 Task: Find connections with filter location Bāndarban with filter topic #entrepreneurwith filter profile language Potuguese with filter current company Toyota Kirloskar Motor with filter school Awadhesh Pratap Singh Vishwavidyalaya with filter industry Strategic Management Services with filter service category Financial Advisory with filter keywords title Nurse
Action: Mouse moved to (634, 128)
Screenshot: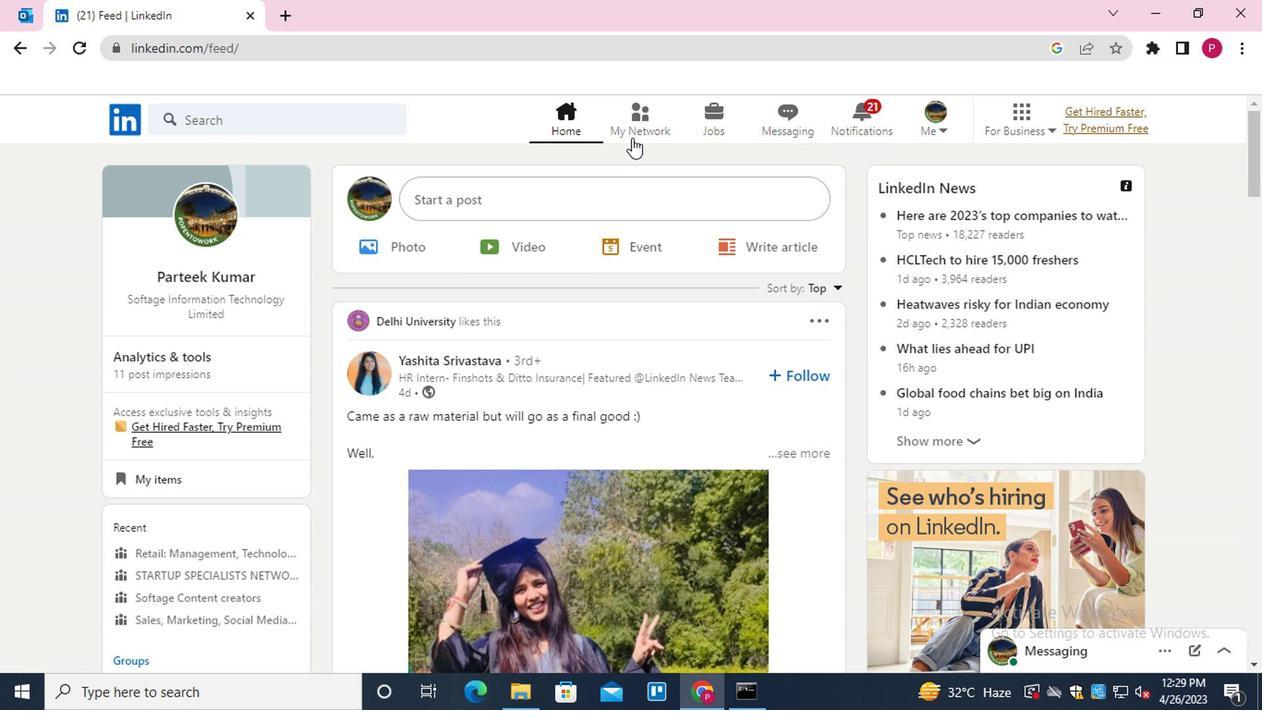 
Action: Mouse pressed left at (634, 128)
Screenshot: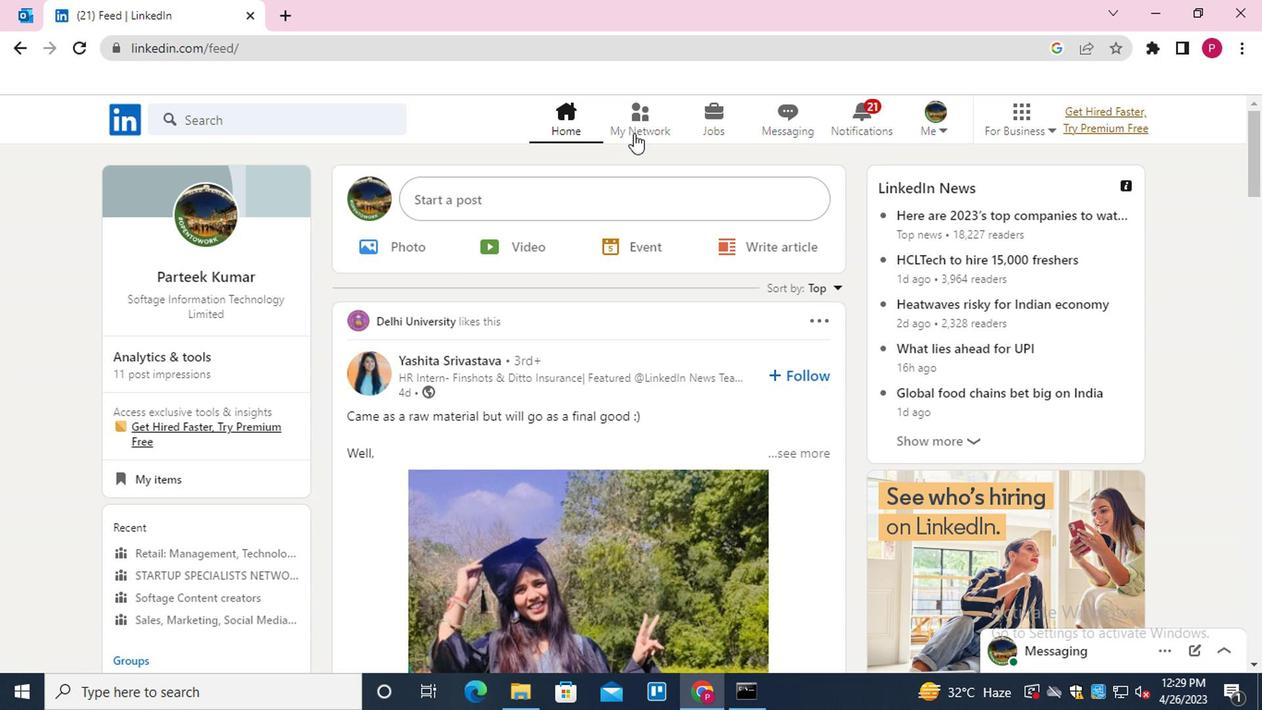 
Action: Mouse moved to (267, 235)
Screenshot: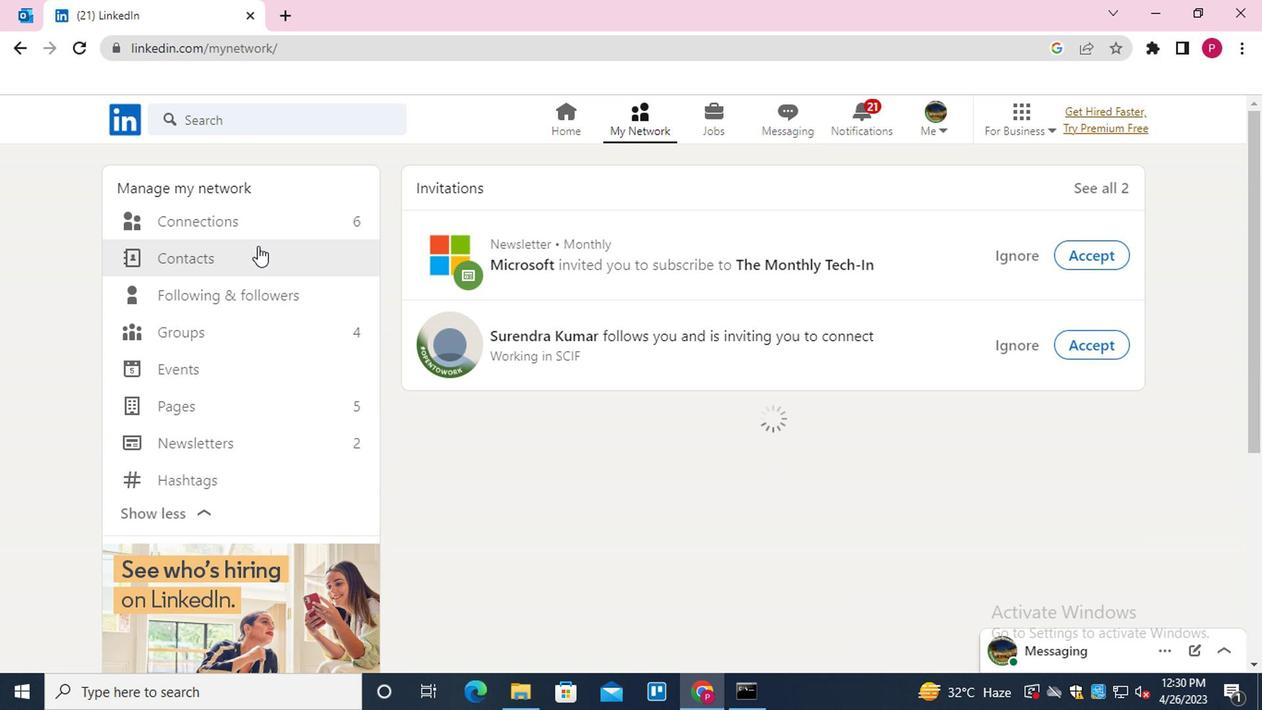 
Action: Mouse pressed left at (267, 235)
Screenshot: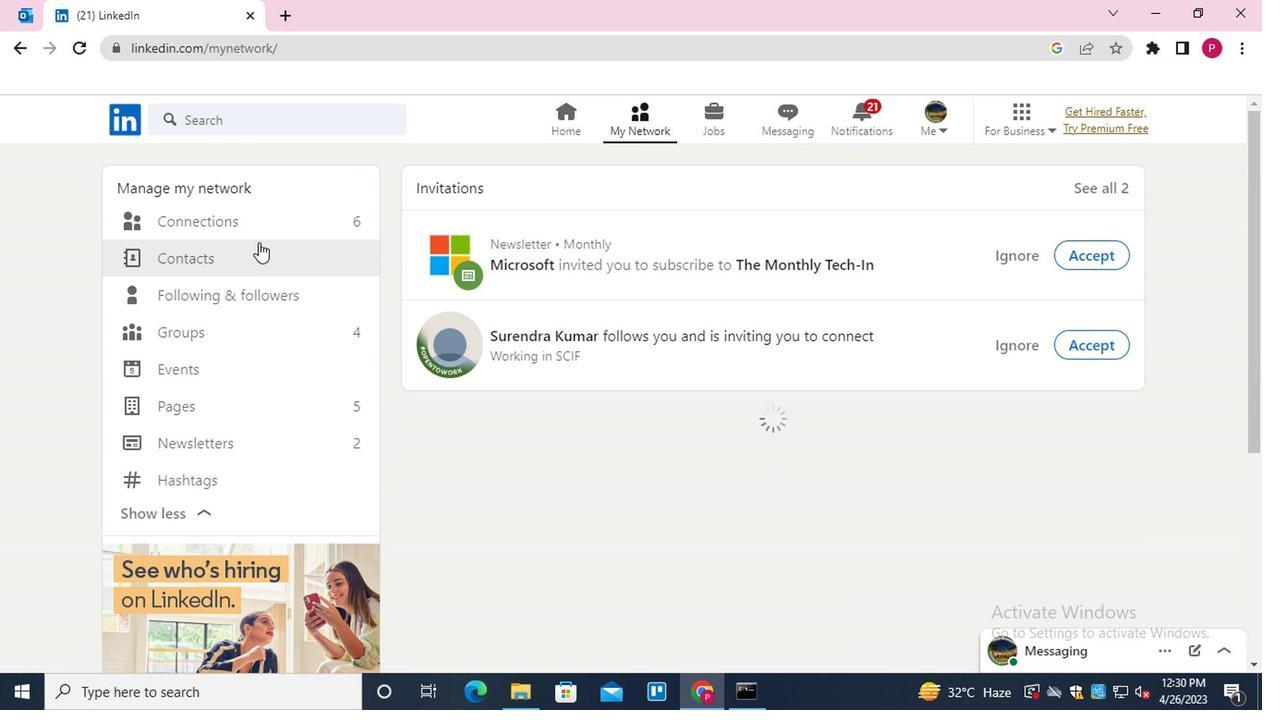 
Action: Mouse moved to (294, 232)
Screenshot: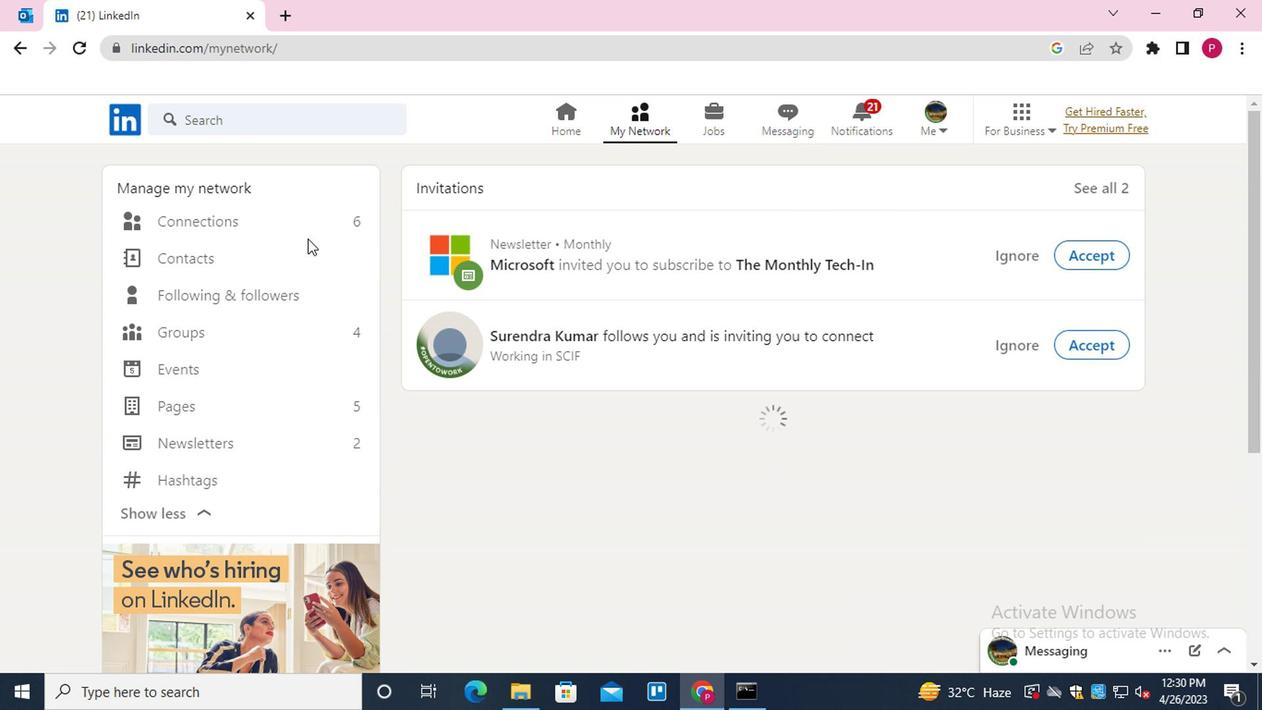 
Action: Mouse pressed left at (294, 232)
Screenshot: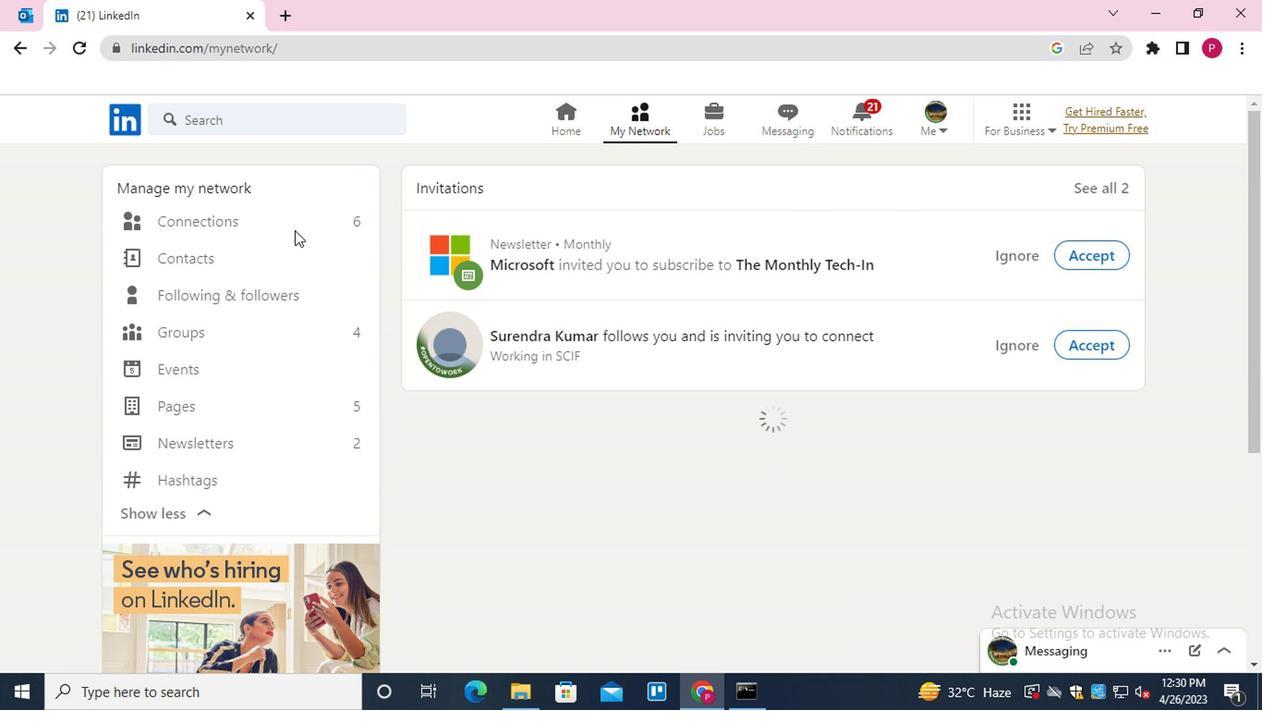
Action: Mouse moved to (294, 230)
Screenshot: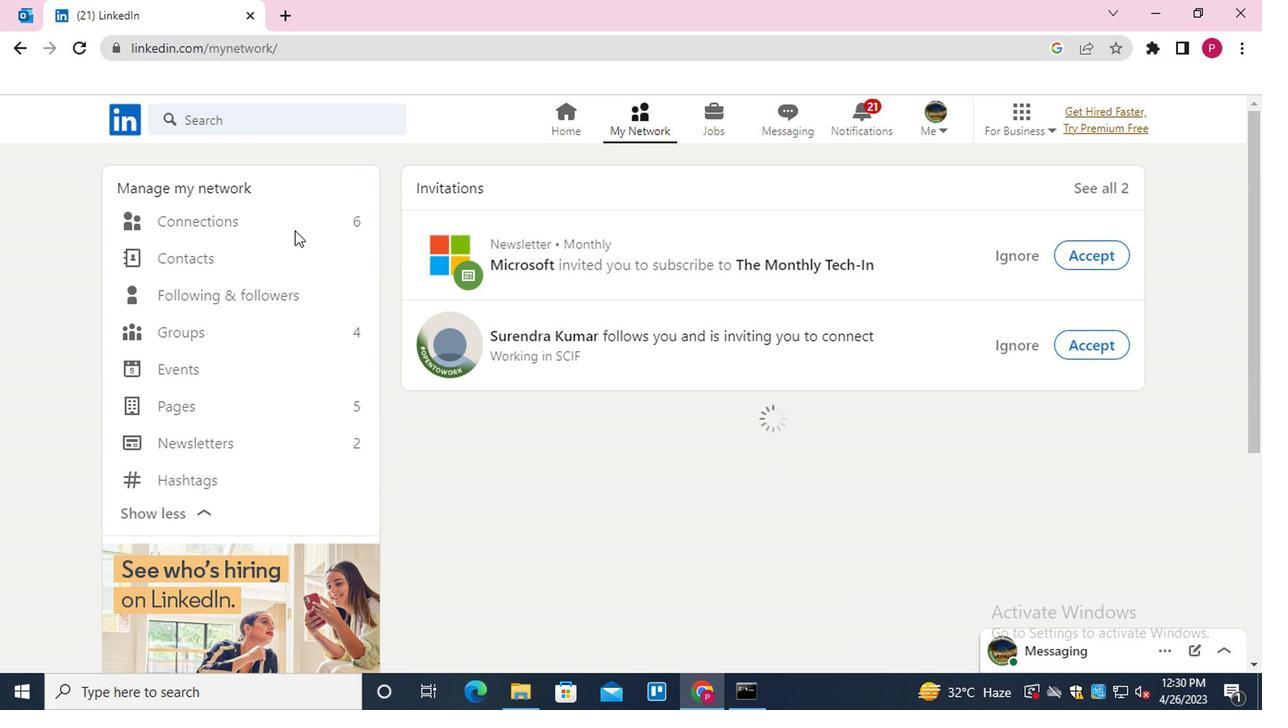 
Action: Mouse pressed left at (294, 230)
Screenshot: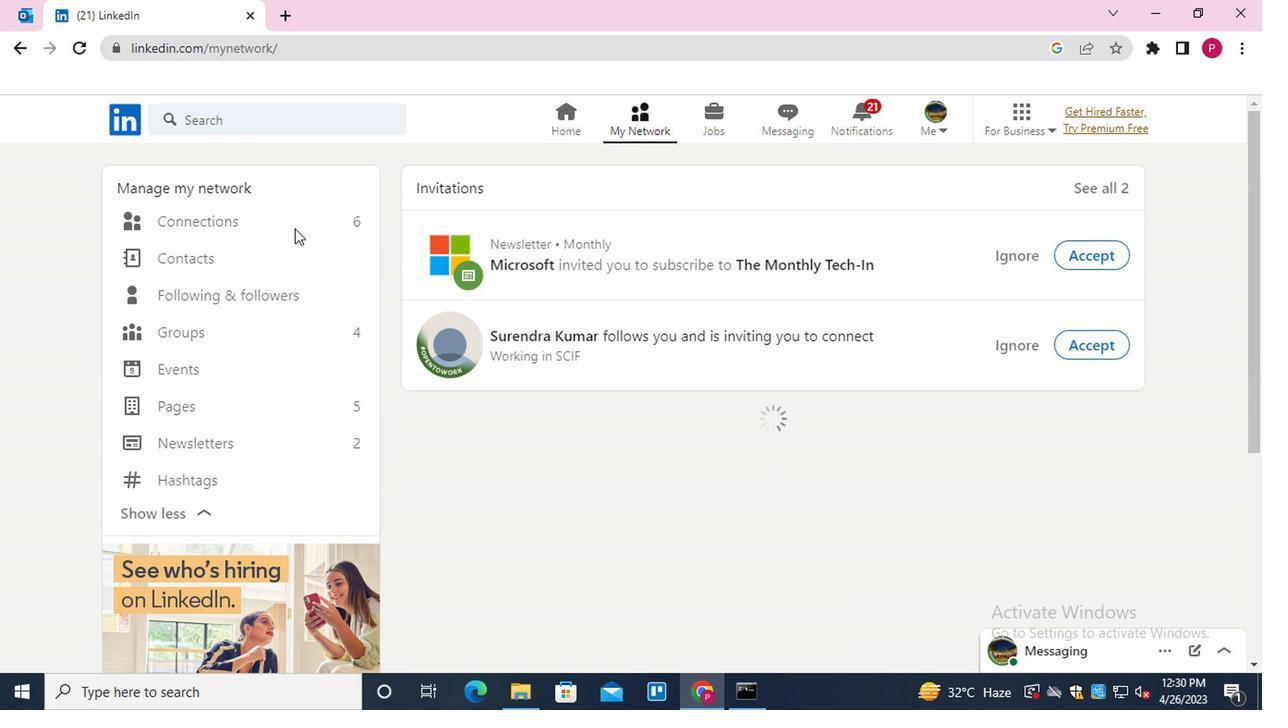
Action: Mouse moved to (772, 224)
Screenshot: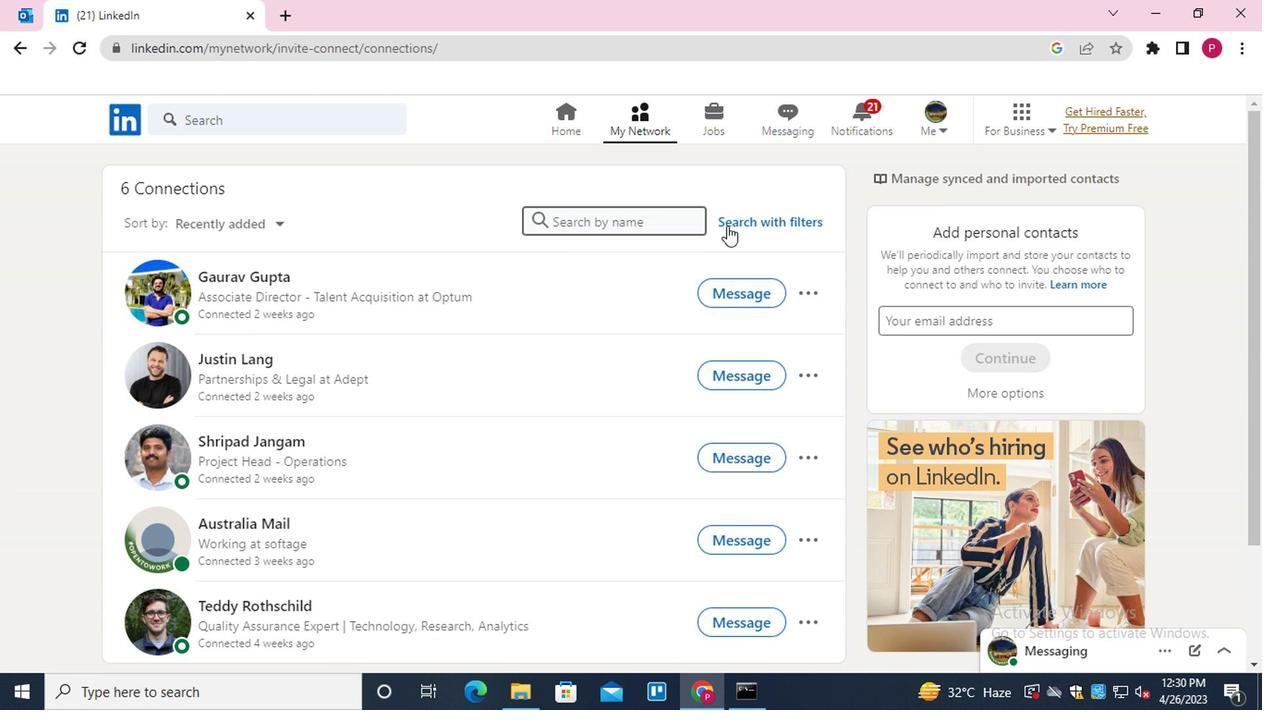 
Action: Mouse pressed left at (772, 224)
Screenshot: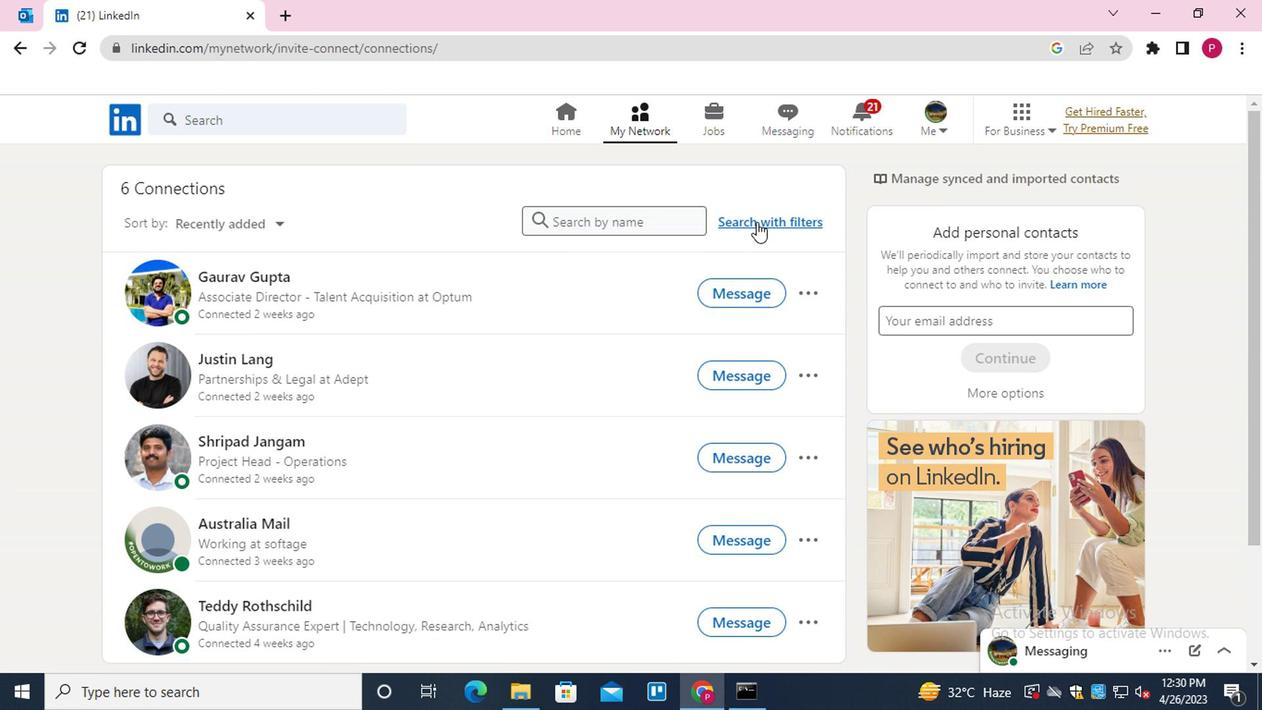 
Action: Mouse moved to (613, 178)
Screenshot: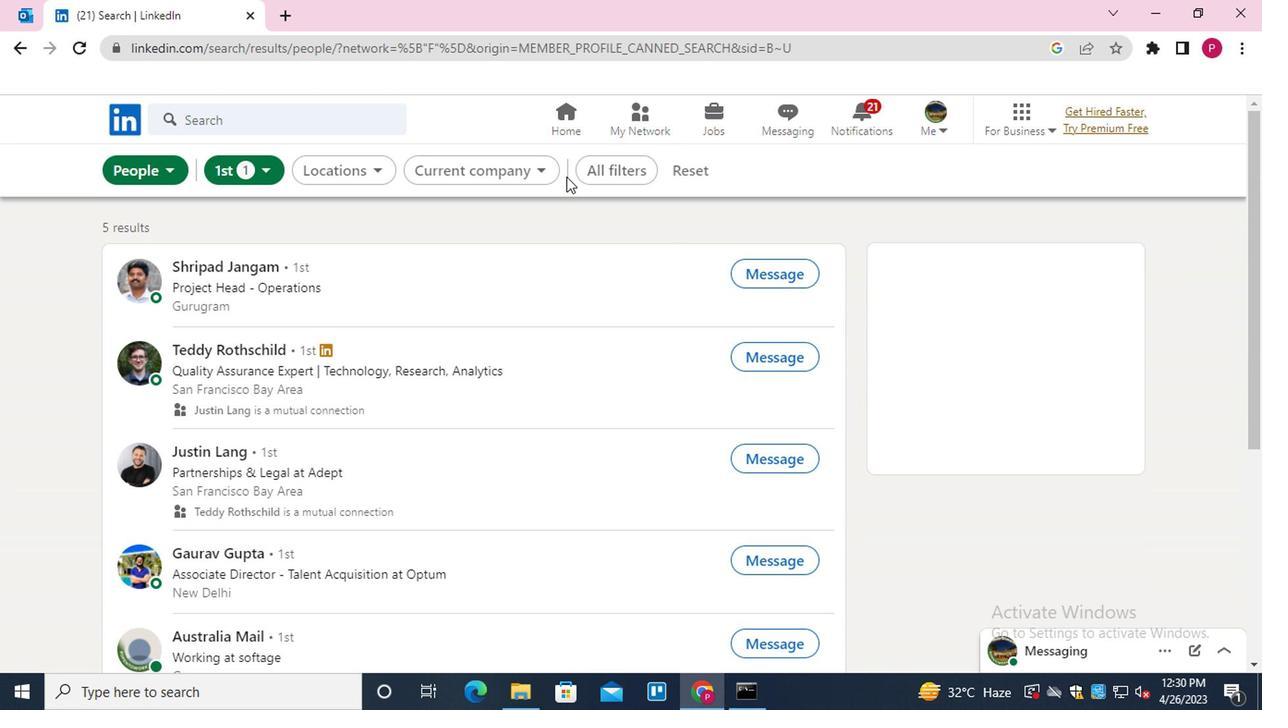 
Action: Mouse pressed left at (613, 178)
Screenshot: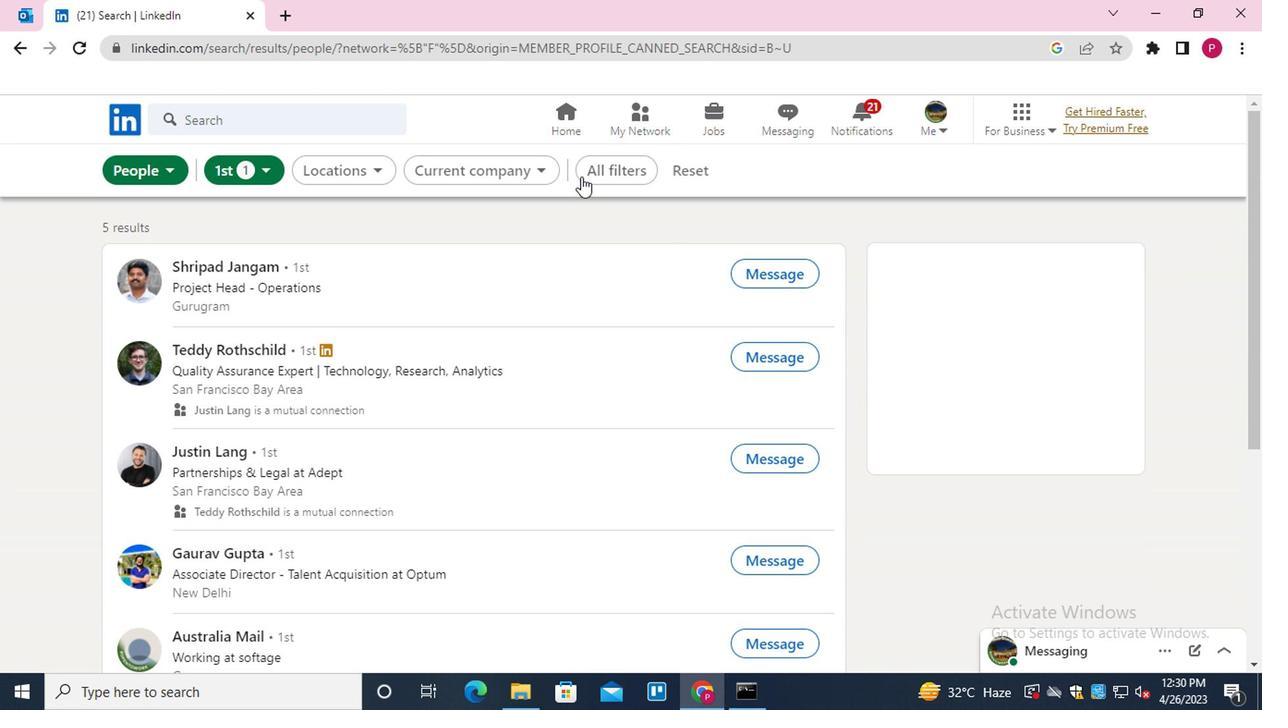 
Action: Mouse moved to (1112, 413)
Screenshot: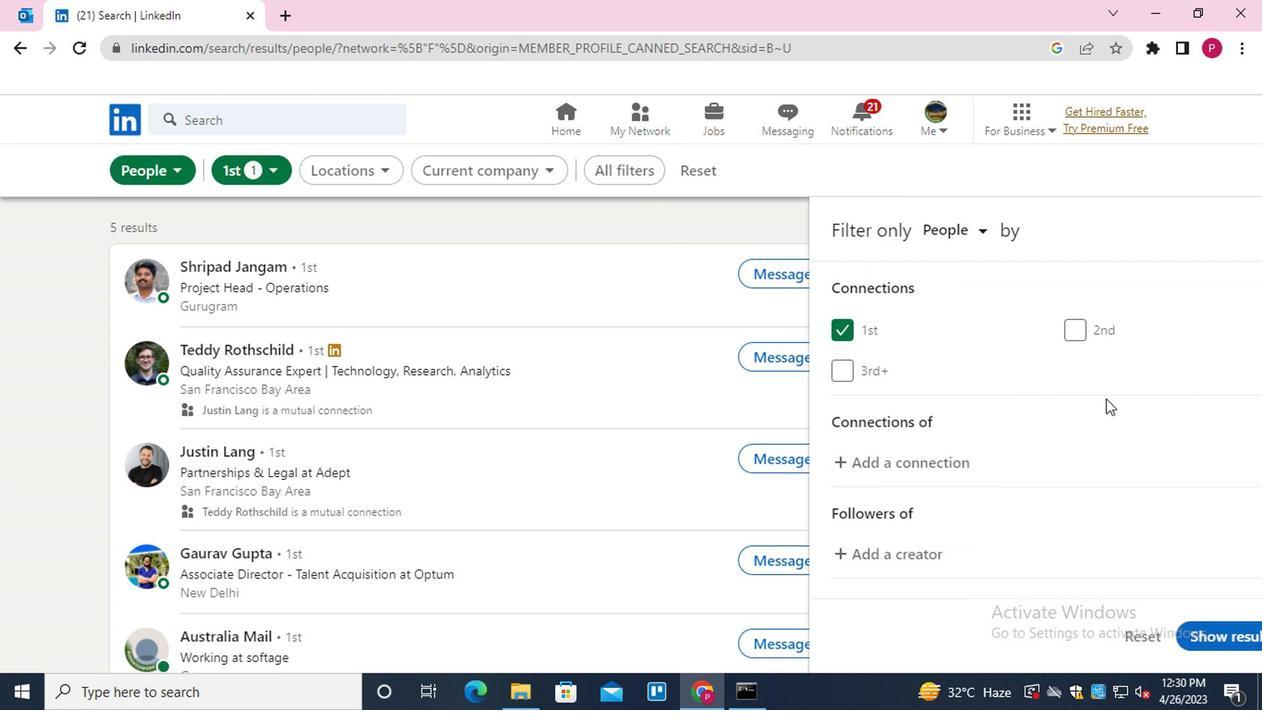 
Action: Mouse scrolled (1112, 412) with delta (0, 0)
Screenshot: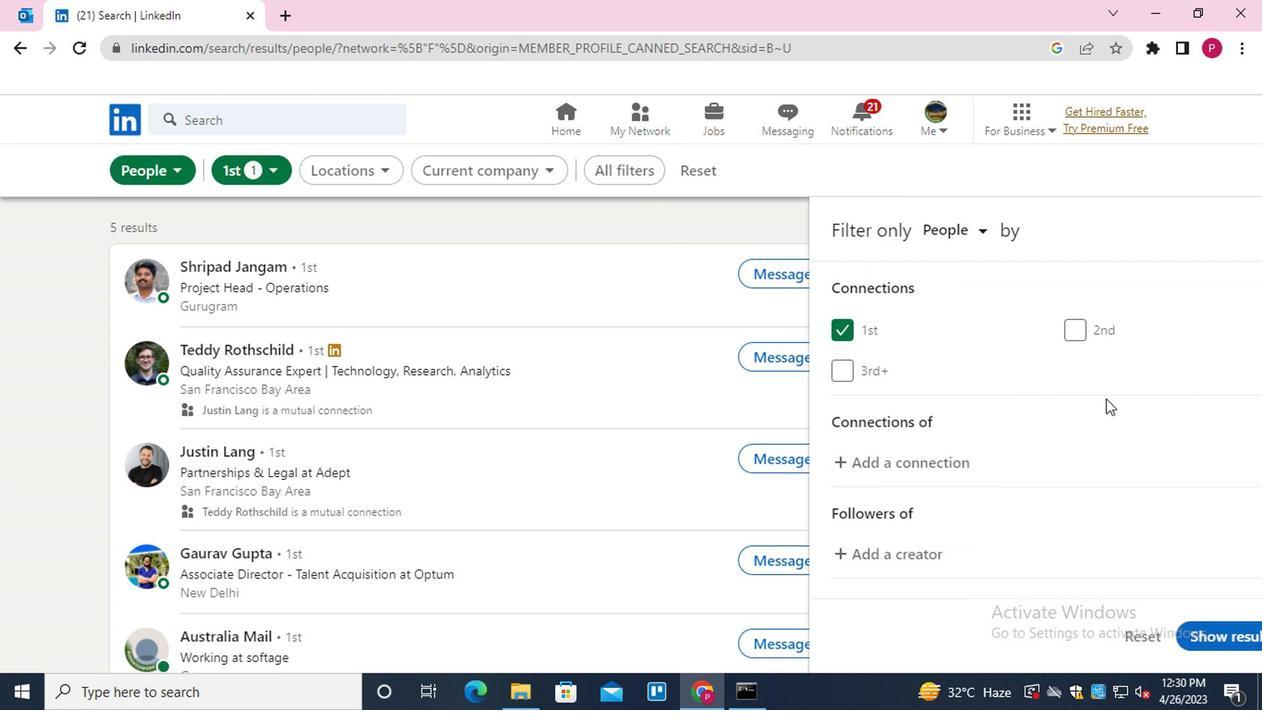 
Action: Mouse moved to (1112, 416)
Screenshot: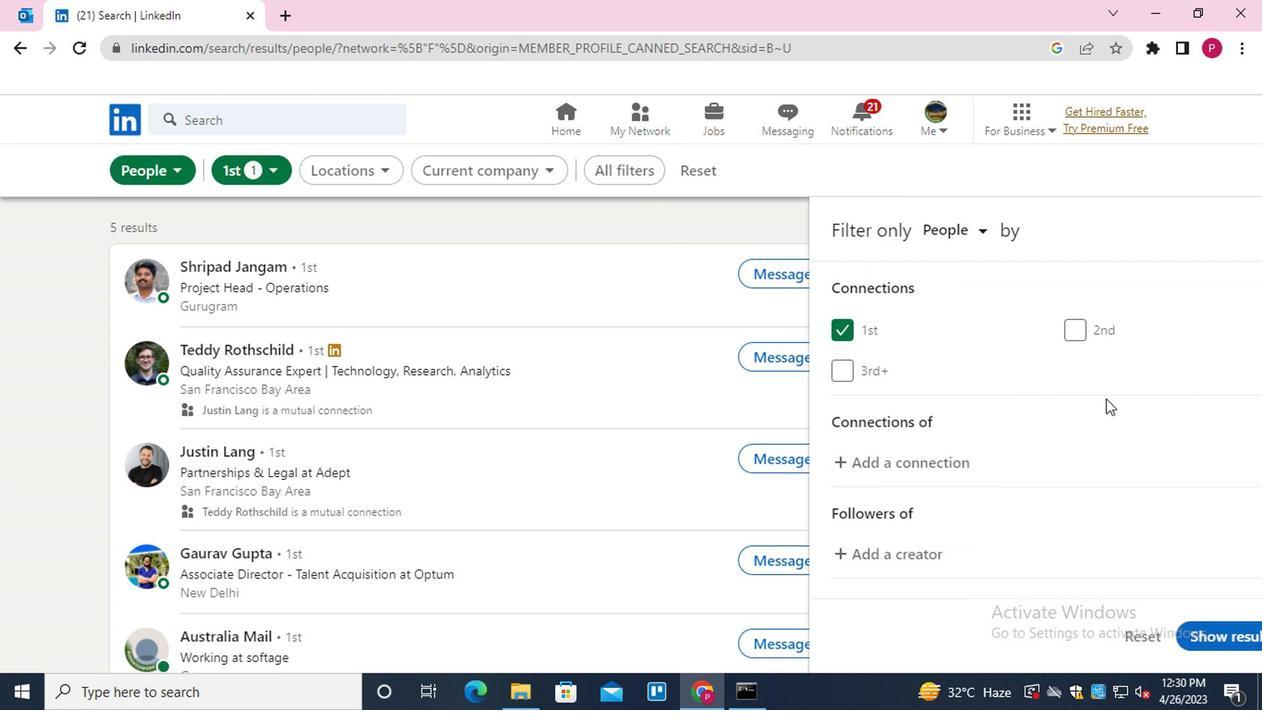 
Action: Mouse scrolled (1112, 415) with delta (0, -1)
Screenshot: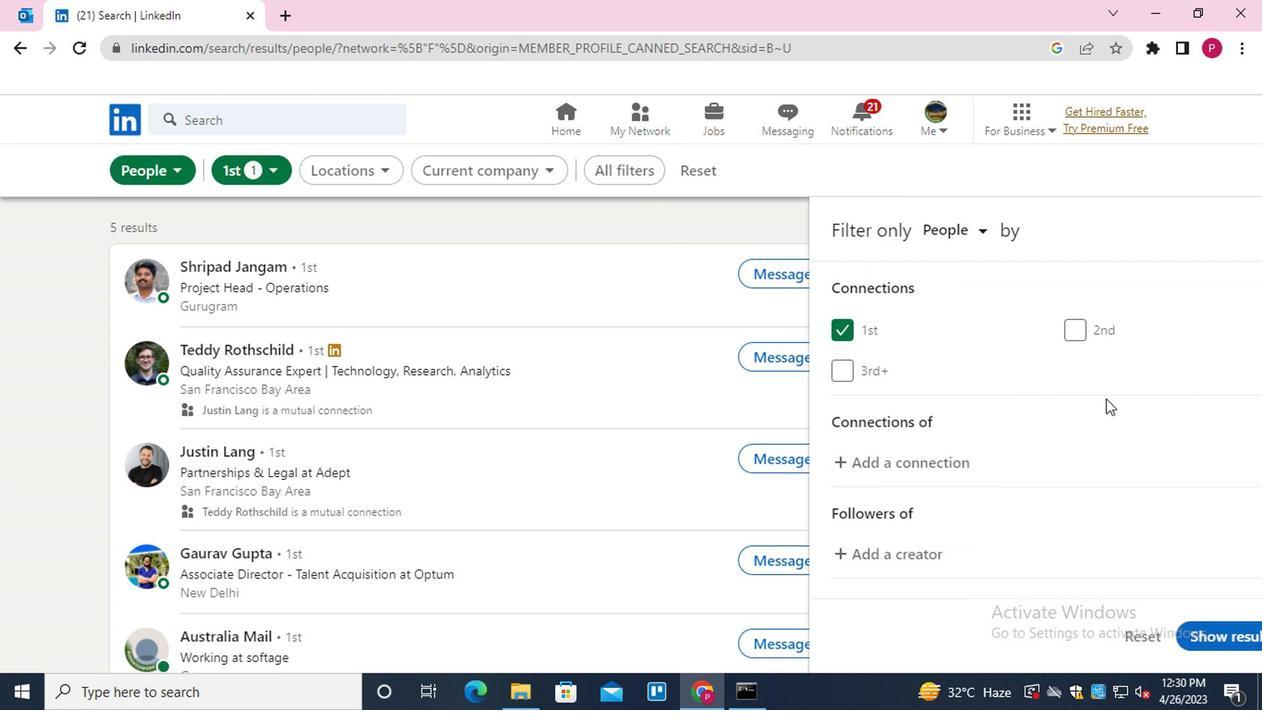 
Action: Mouse scrolled (1112, 415) with delta (0, -1)
Screenshot: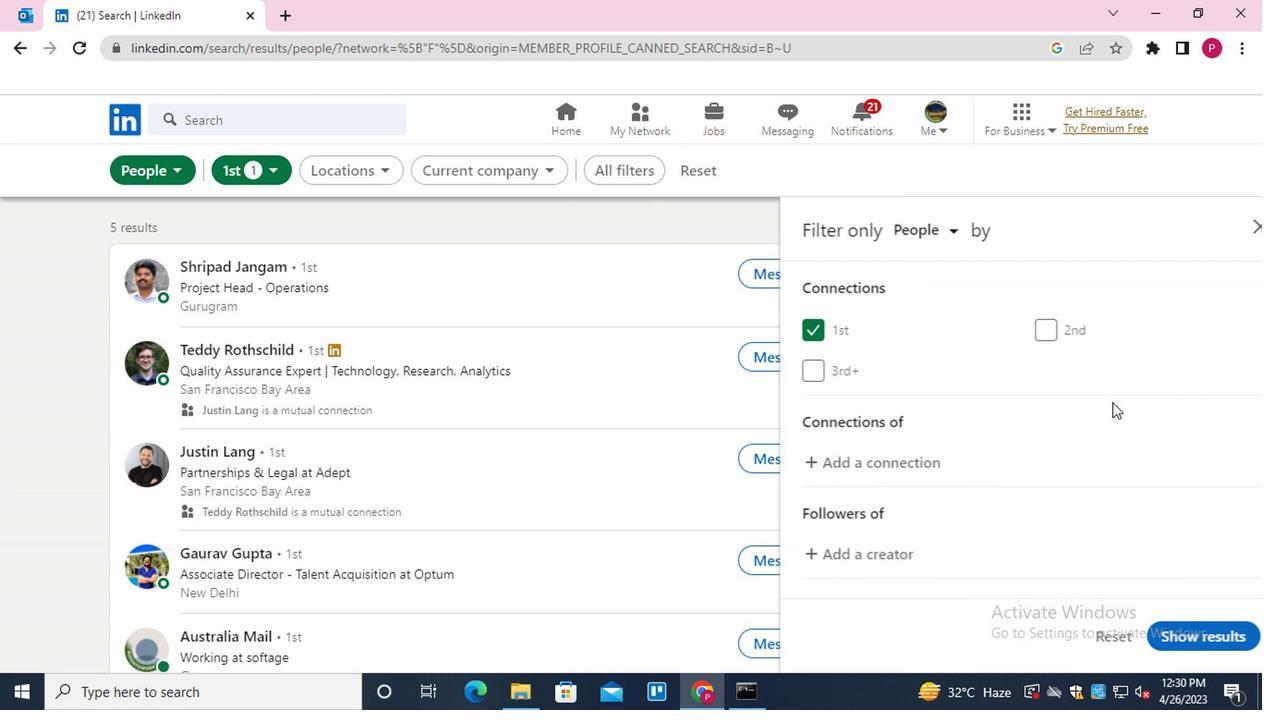 
Action: Mouse scrolled (1112, 415) with delta (0, -1)
Screenshot: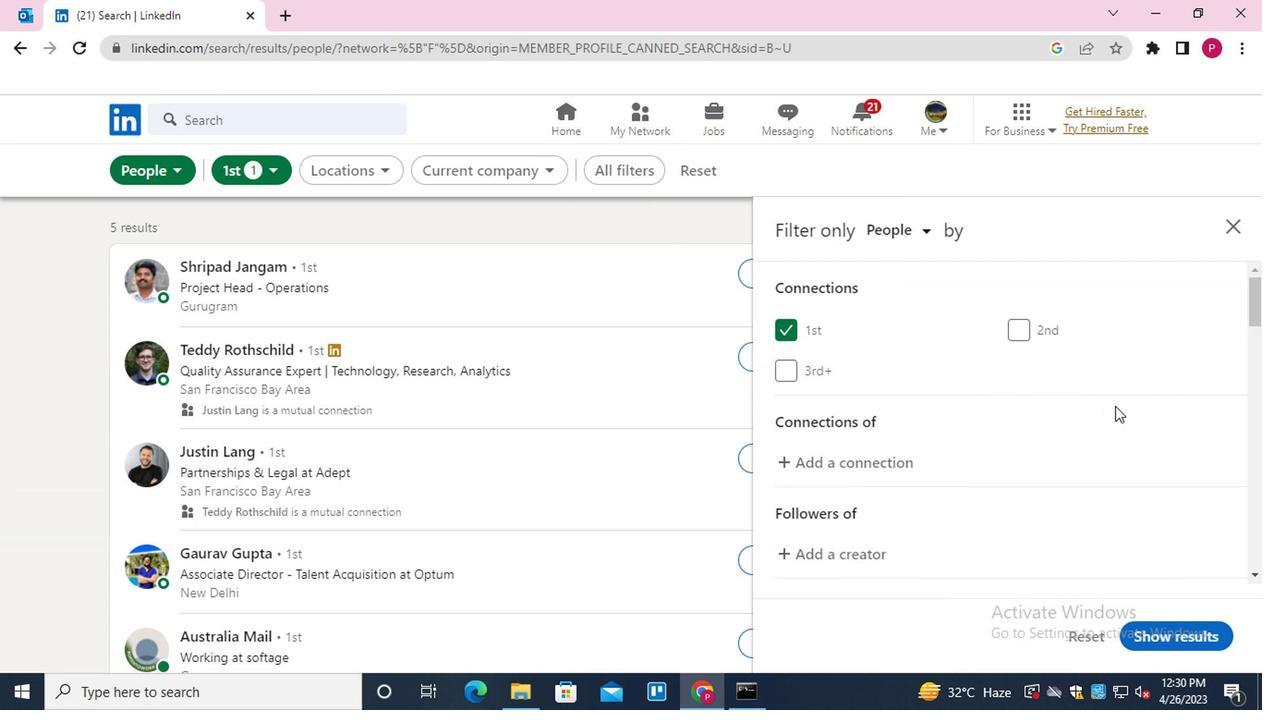 
Action: Mouse moved to (1081, 355)
Screenshot: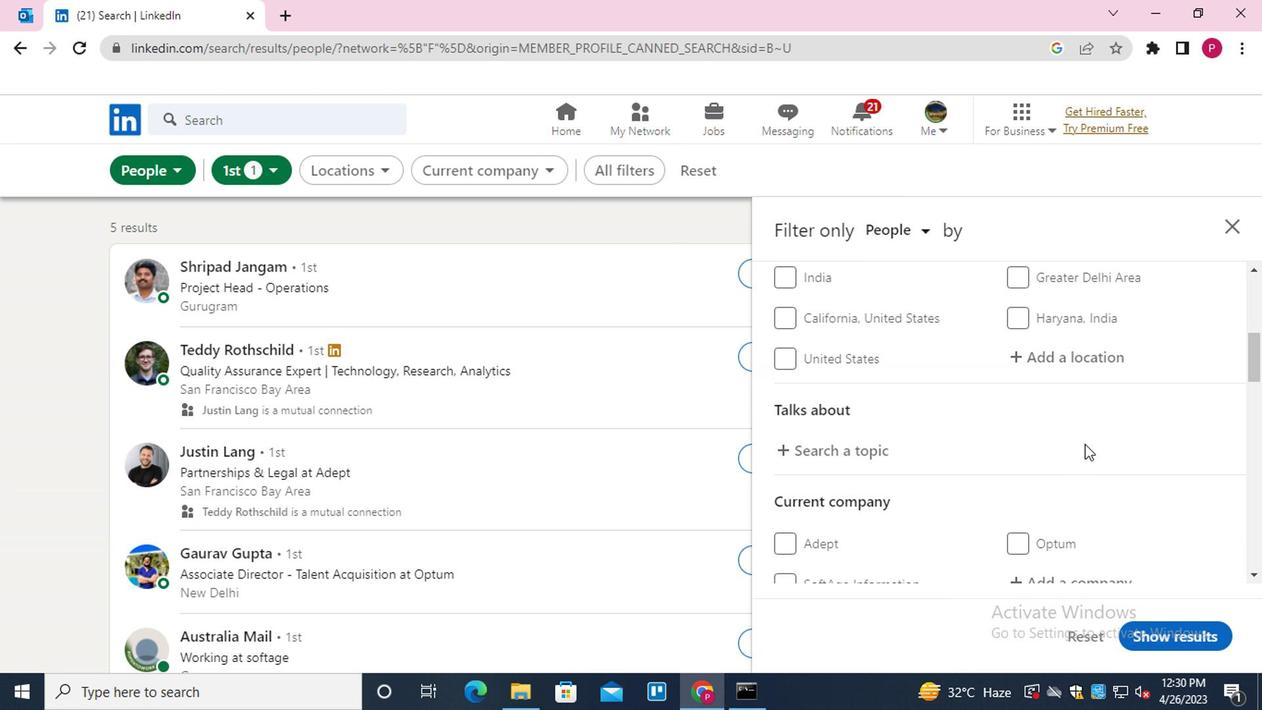 
Action: Mouse pressed left at (1081, 355)
Screenshot: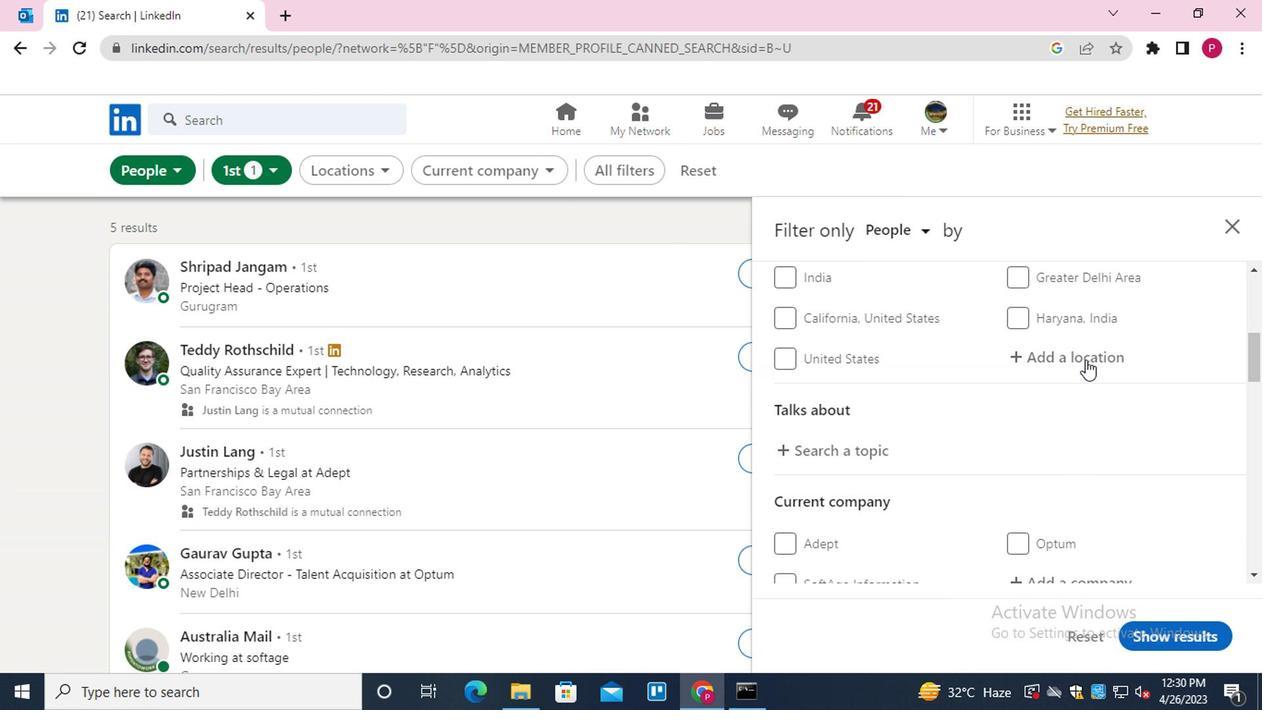 
Action: Key pressed <Key.shift>BANDARBAN<Key.down><Key.enter>
Screenshot: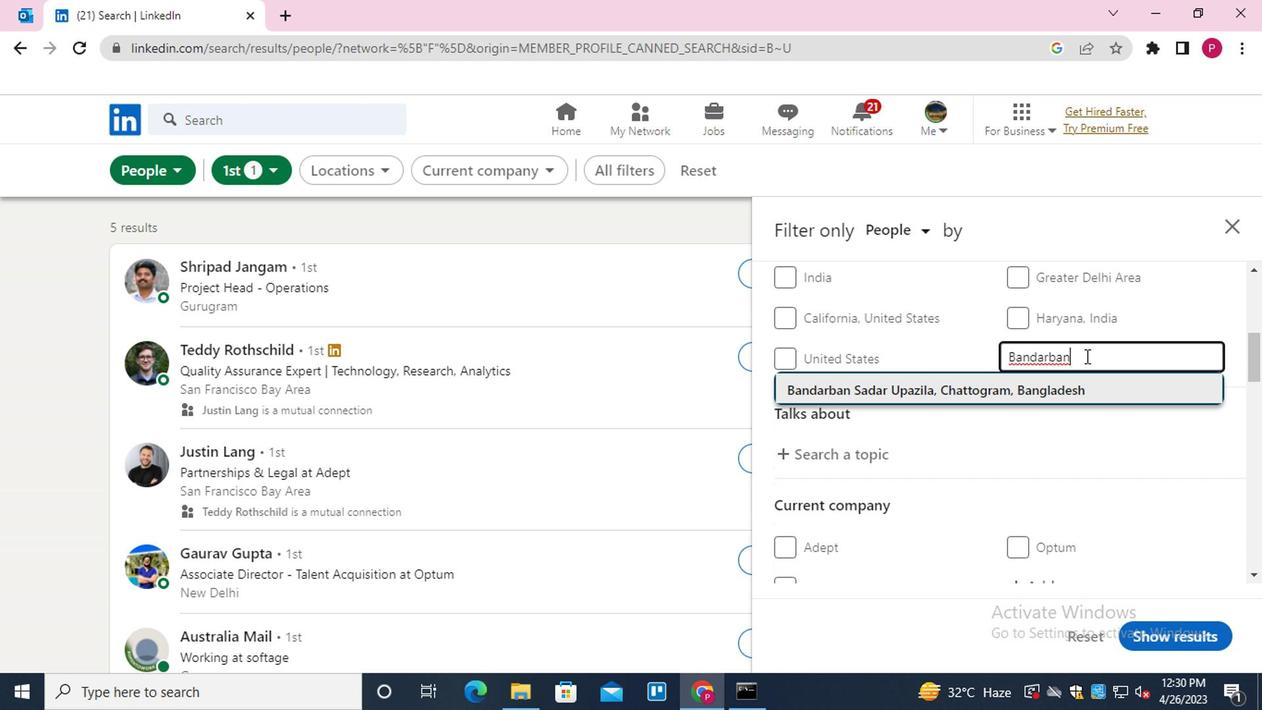 
Action: Mouse moved to (1010, 394)
Screenshot: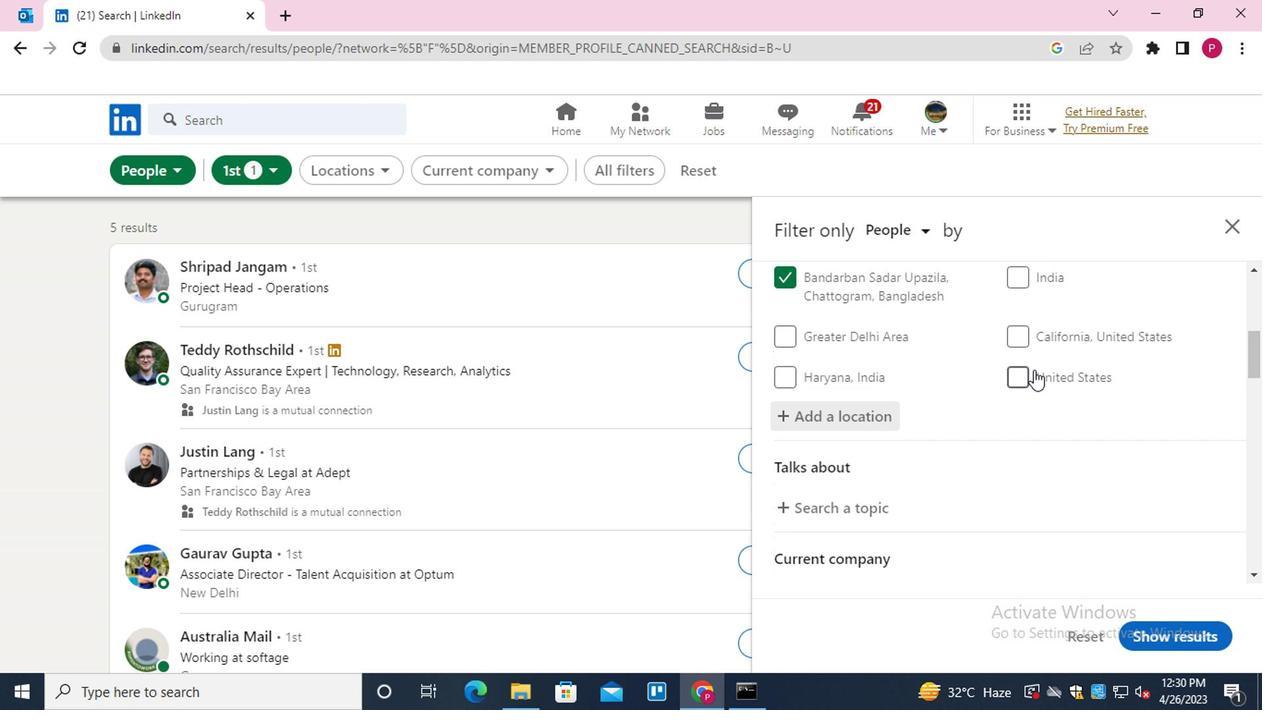 
Action: Mouse scrolled (1010, 393) with delta (0, -1)
Screenshot: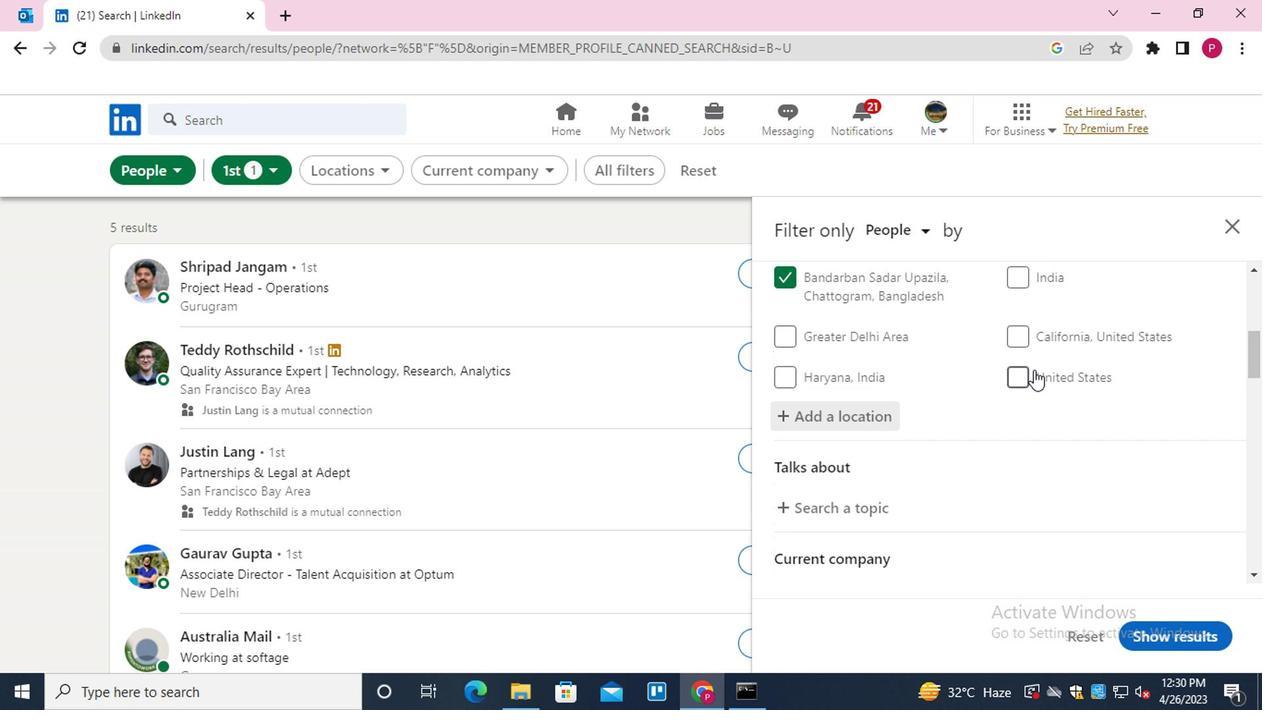 
Action: Mouse moved to (843, 411)
Screenshot: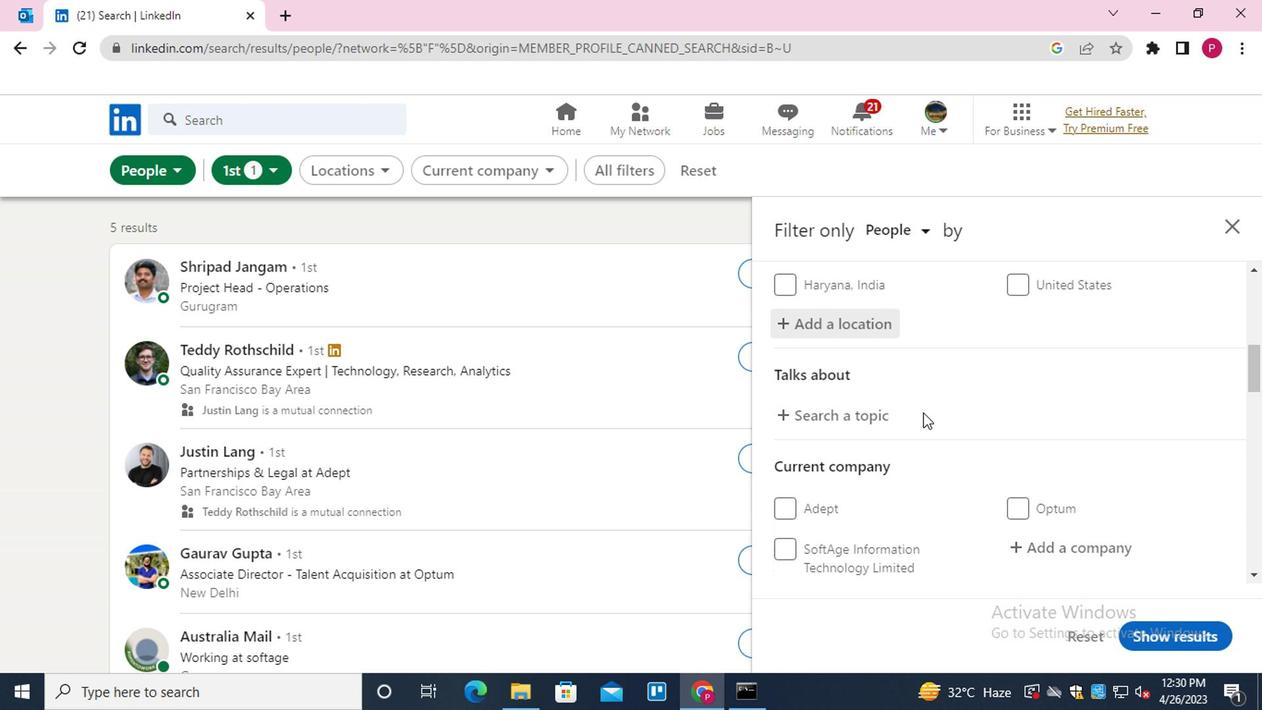 
Action: Mouse pressed left at (843, 411)
Screenshot: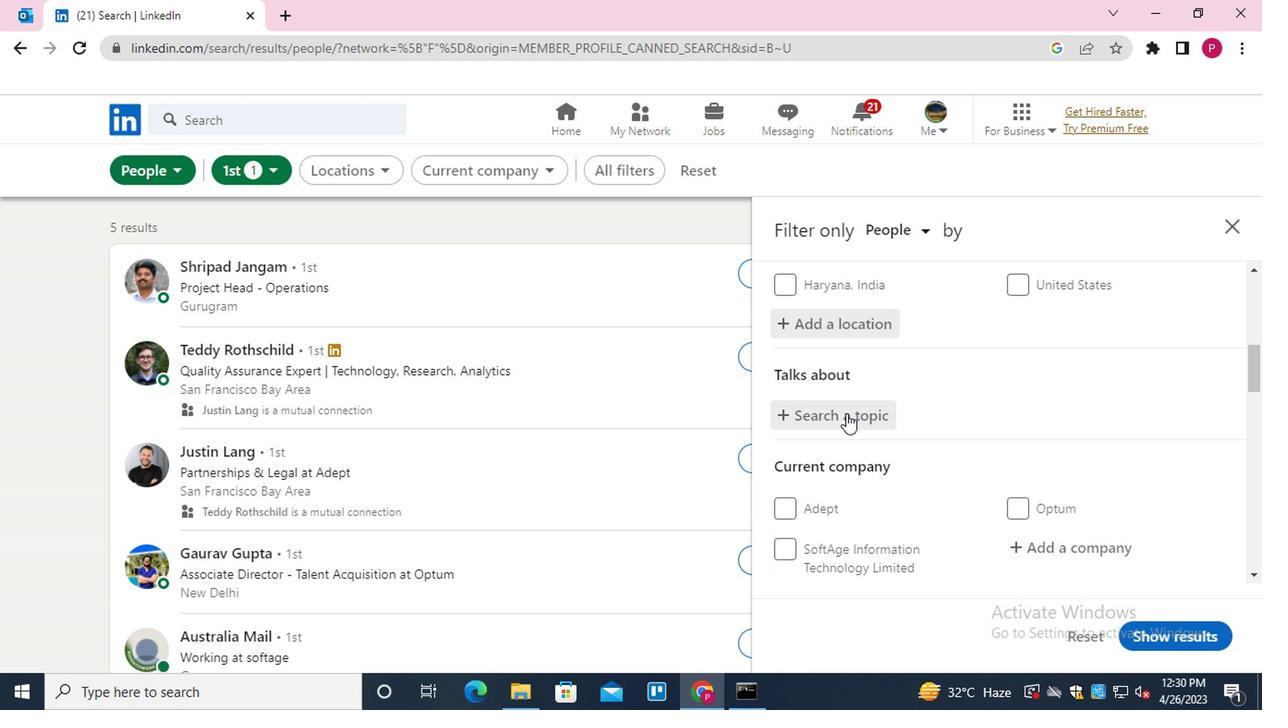 
Action: Key pressed ENTERPRE<Key.down><Key.down><Key.enter>
Screenshot: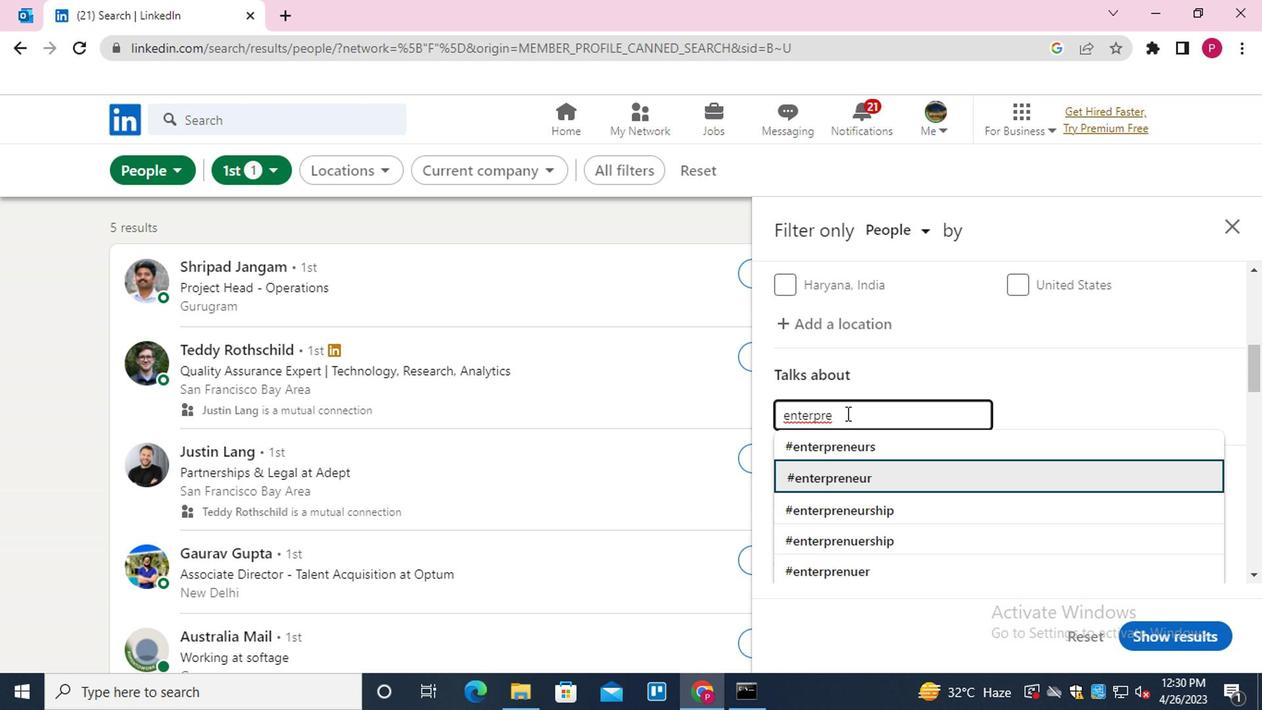 
Action: Mouse moved to (860, 419)
Screenshot: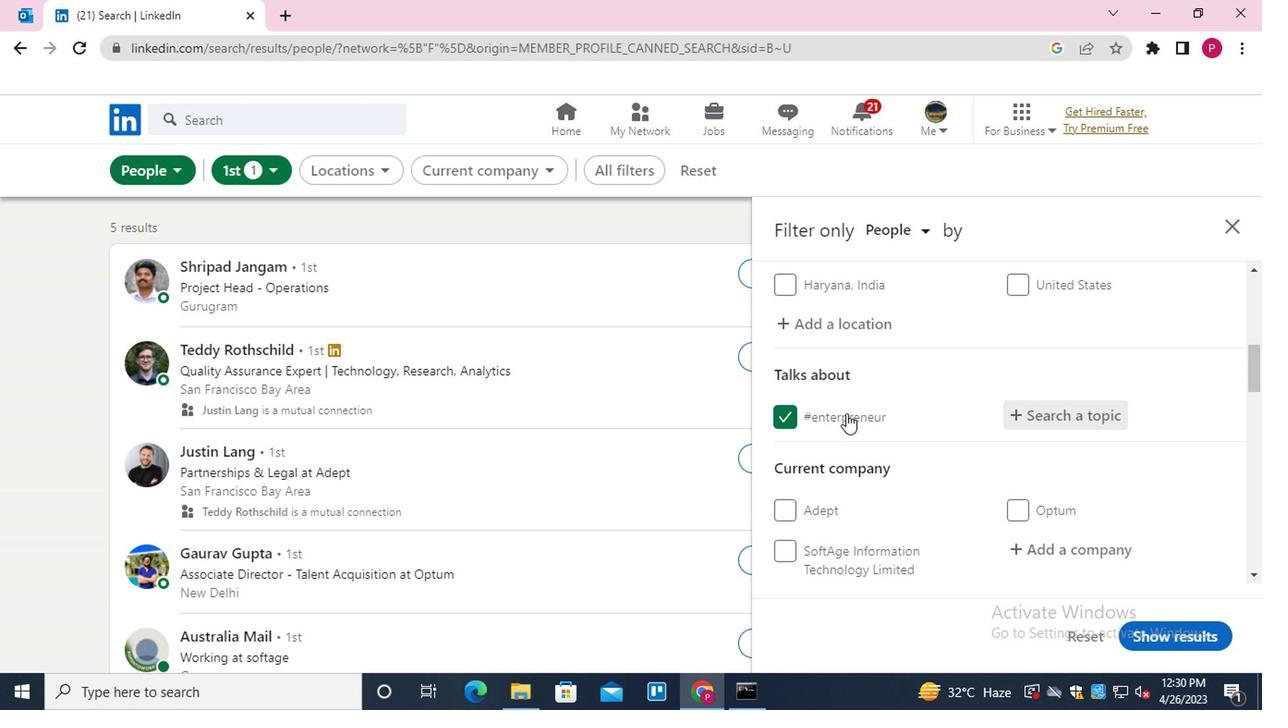 
Action: Mouse scrolled (860, 418) with delta (0, 0)
Screenshot: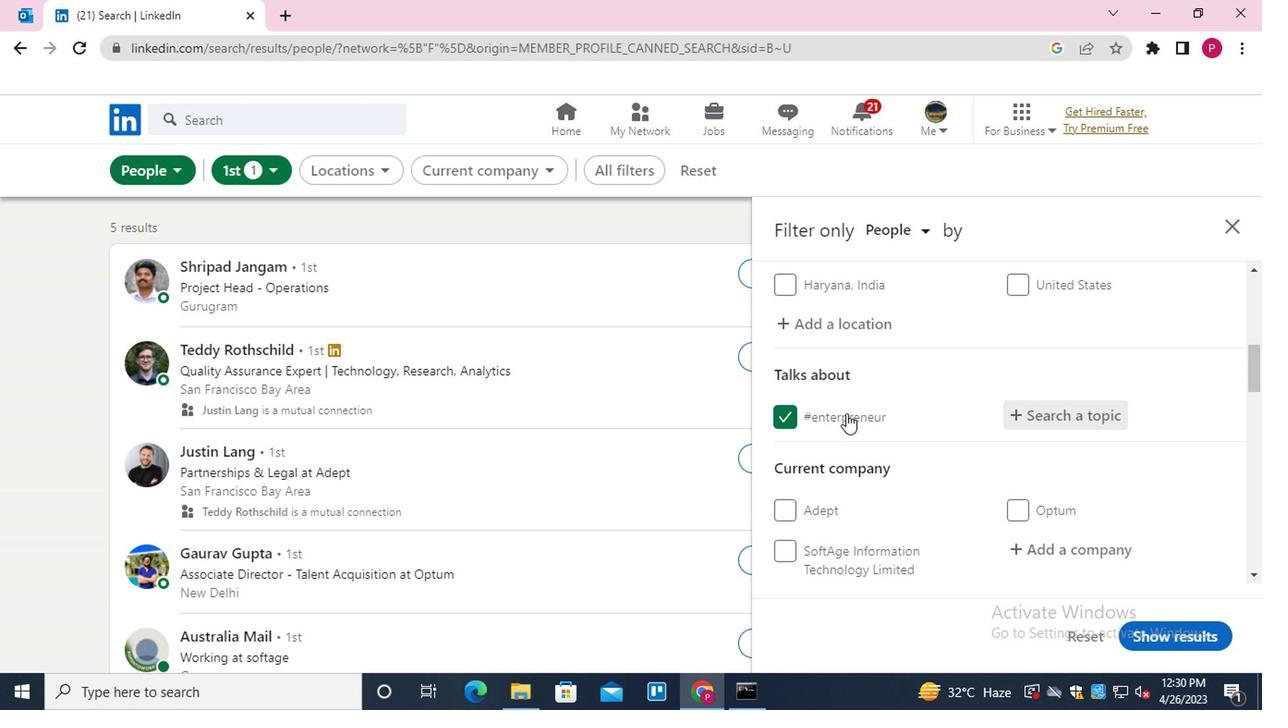 
Action: Mouse moved to (868, 424)
Screenshot: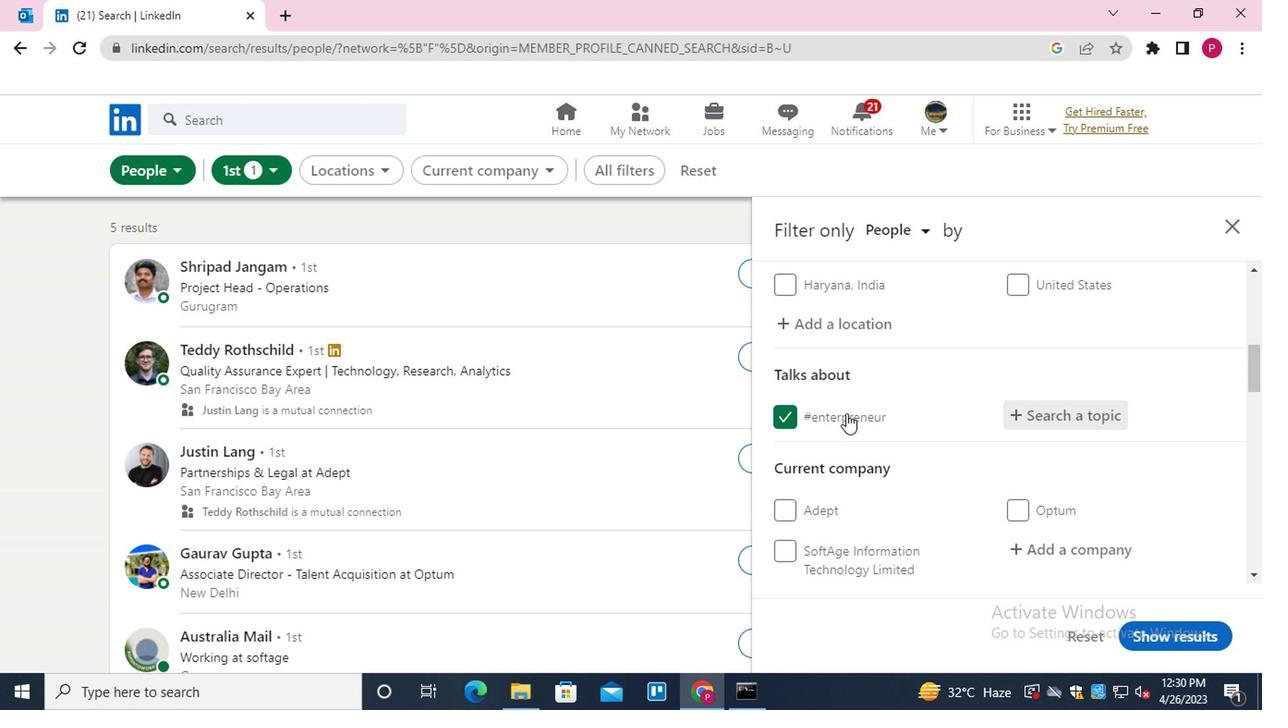 
Action: Mouse scrolled (868, 424) with delta (0, 0)
Screenshot: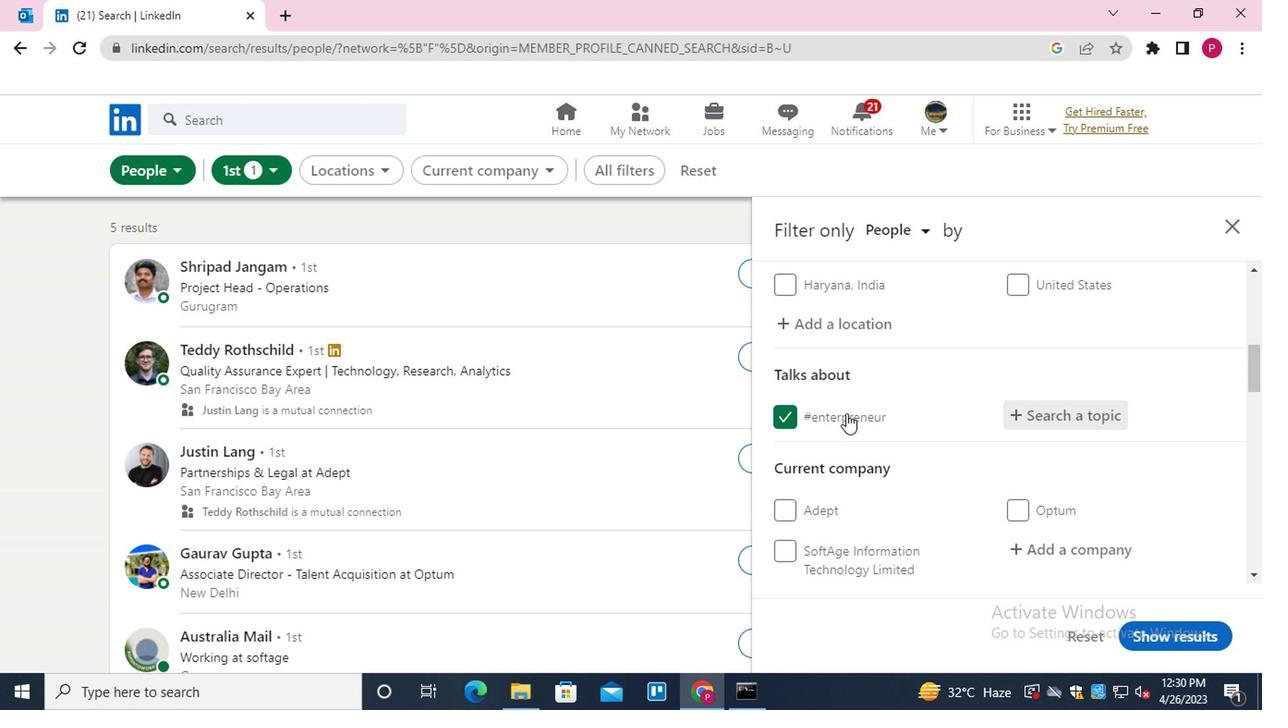 
Action: Mouse scrolled (868, 424) with delta (0, 0)
Screenshot: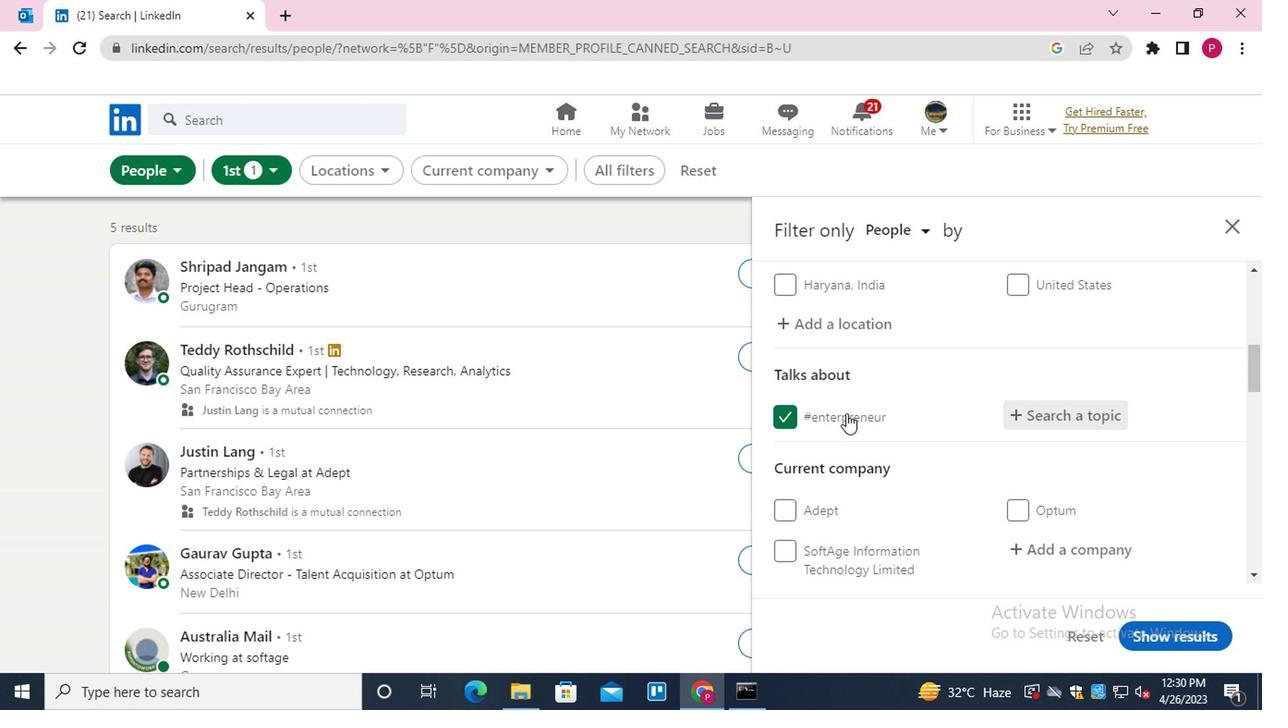 
Action: Mouse moved to (1062, 267)
Screenshot: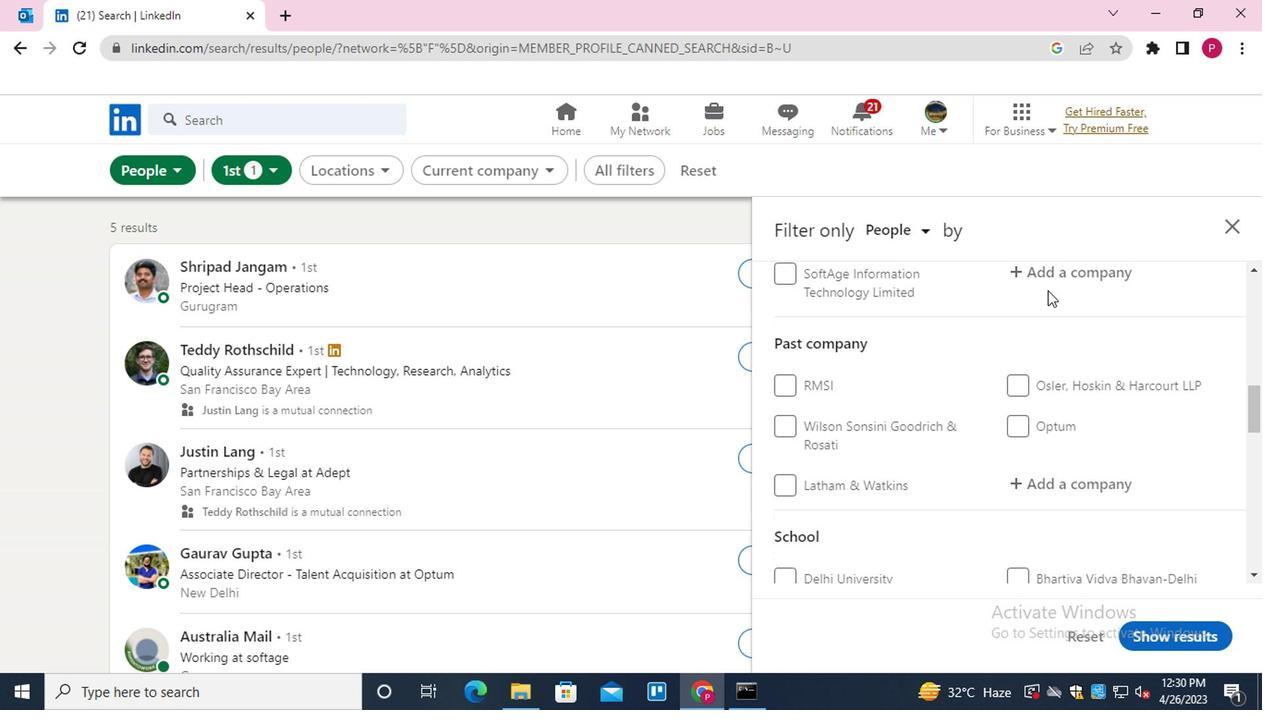 
Action: Mouse pressed left at (1062, 267)
Screenshot: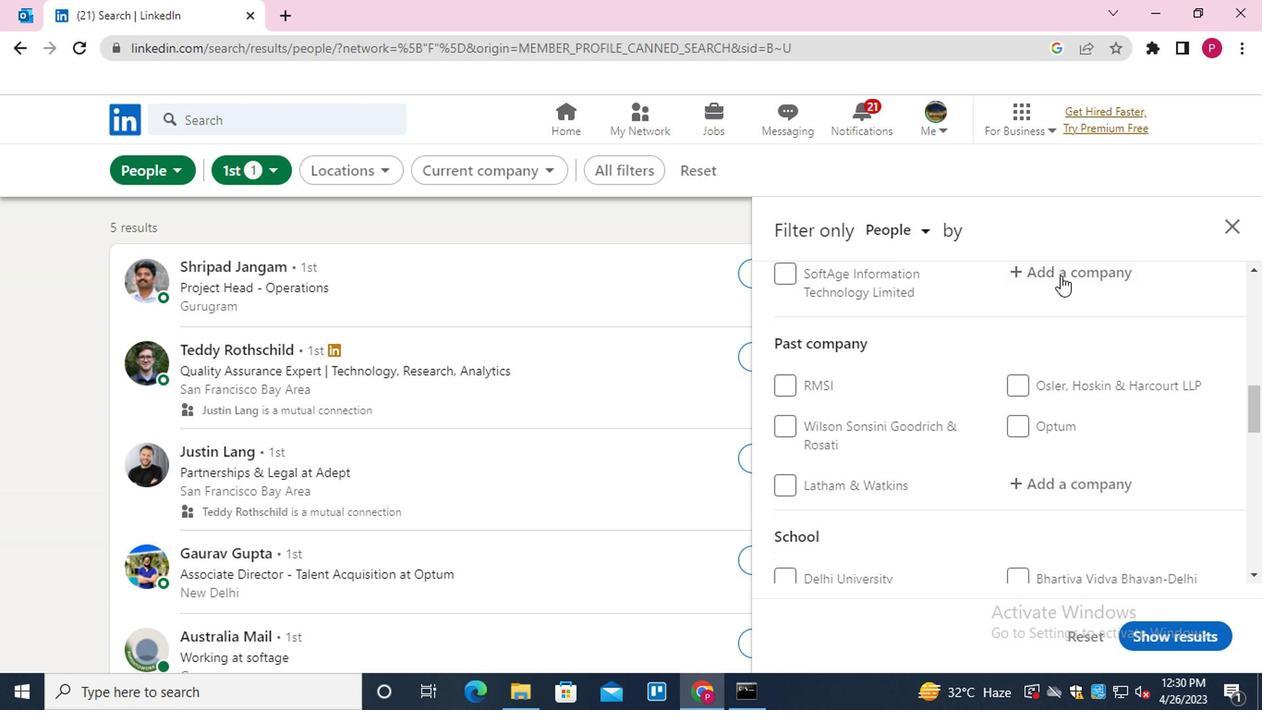 
Action: Key pressed <Key.shift>TOYOTA<Key.space><Key.shift>K<Key.down><Key.down><Key.enter>
Screenshot: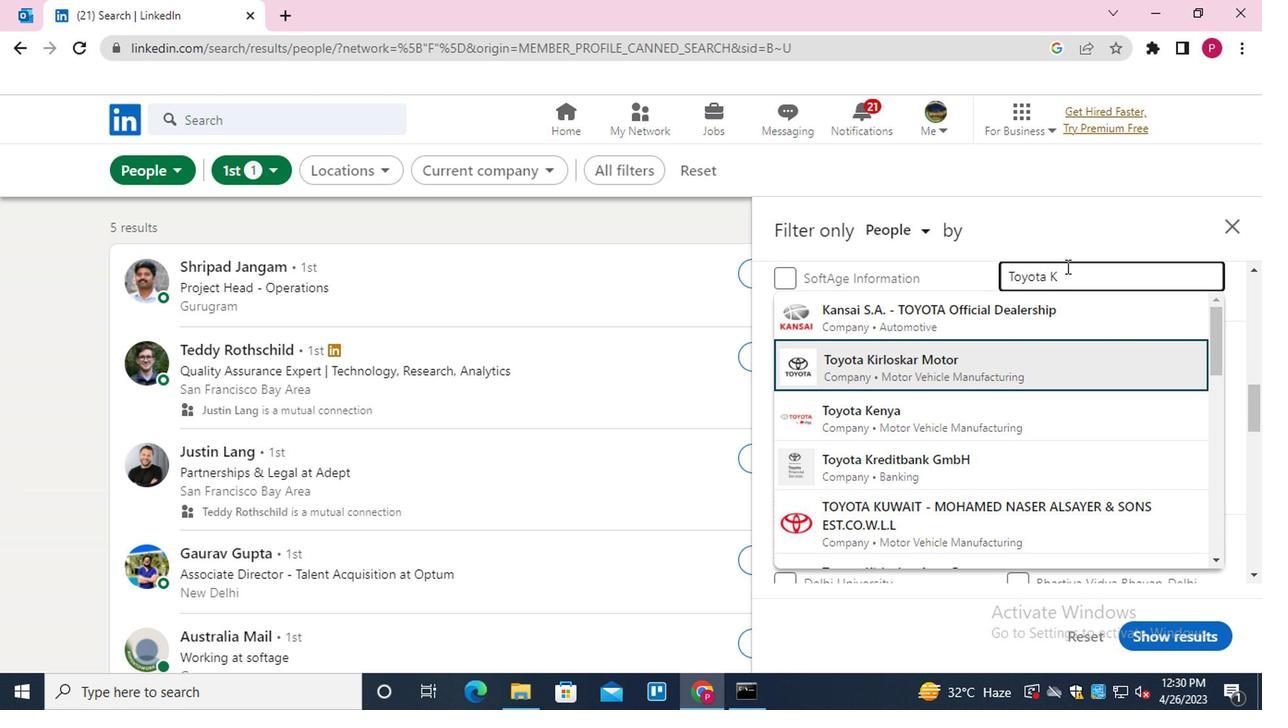 
Action: Mouse moved to (893, 388)
Screenshot: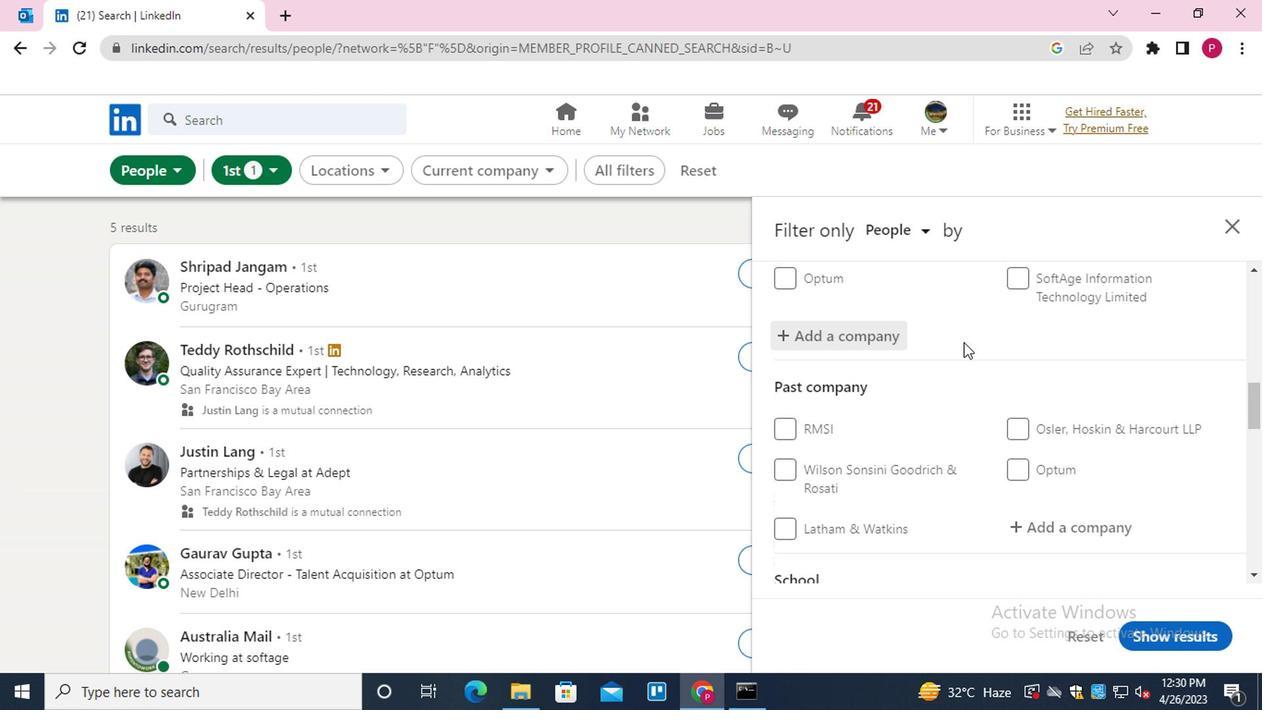 
Action: Mouse scrolled (893, 387) with delta (0, 0)
Screenshot: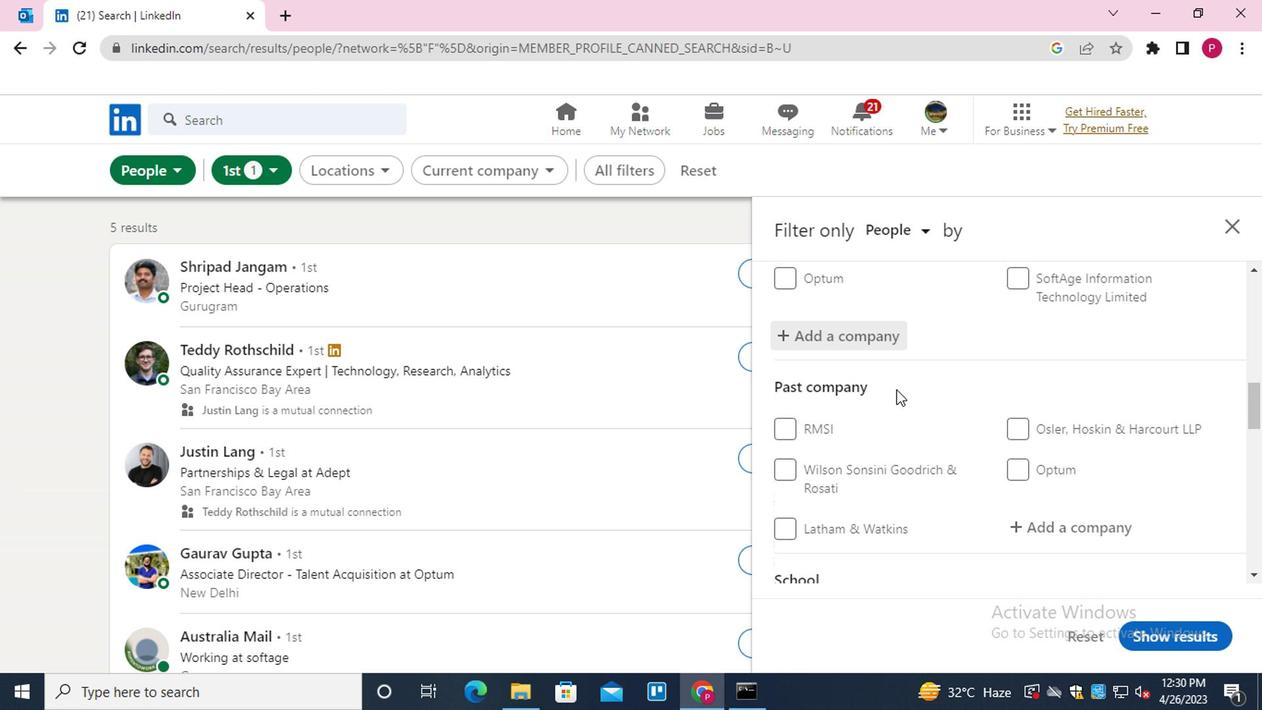 
Action: Mouse moved to (892, 388)
Screenshot: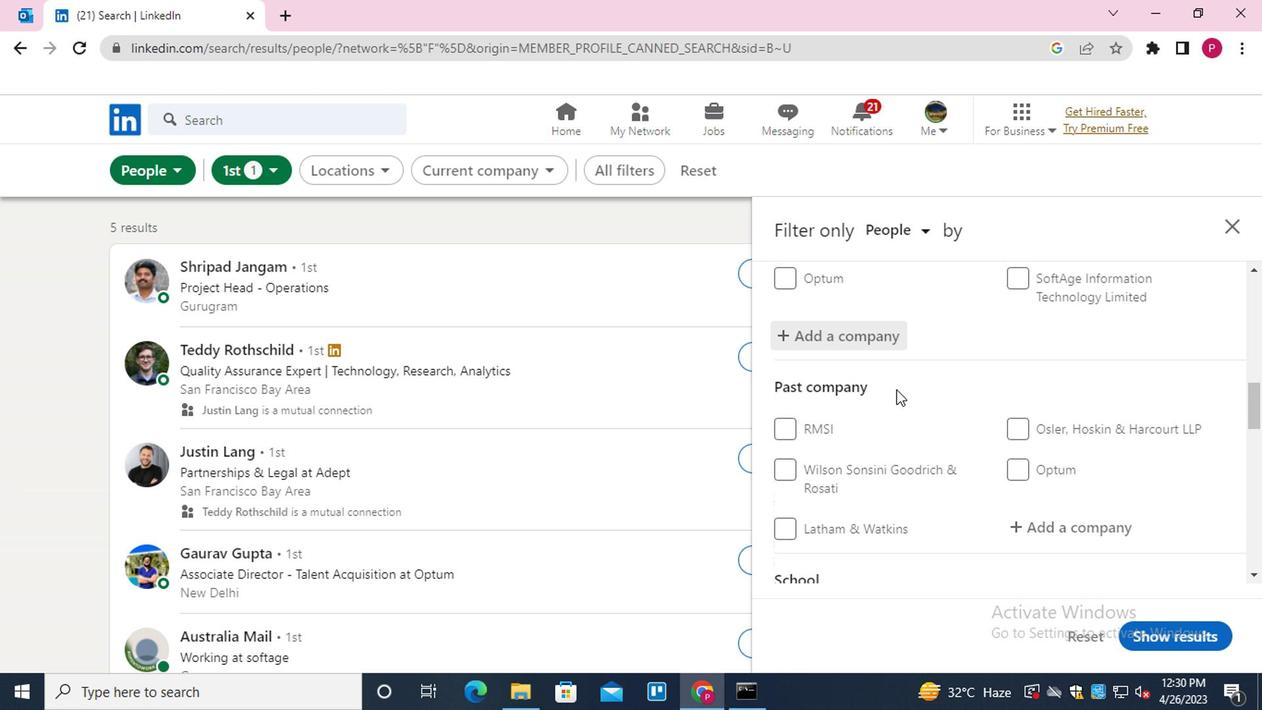 
Action: Mouse scrolled (892, 387) with delta (0, 0)
Screenshot: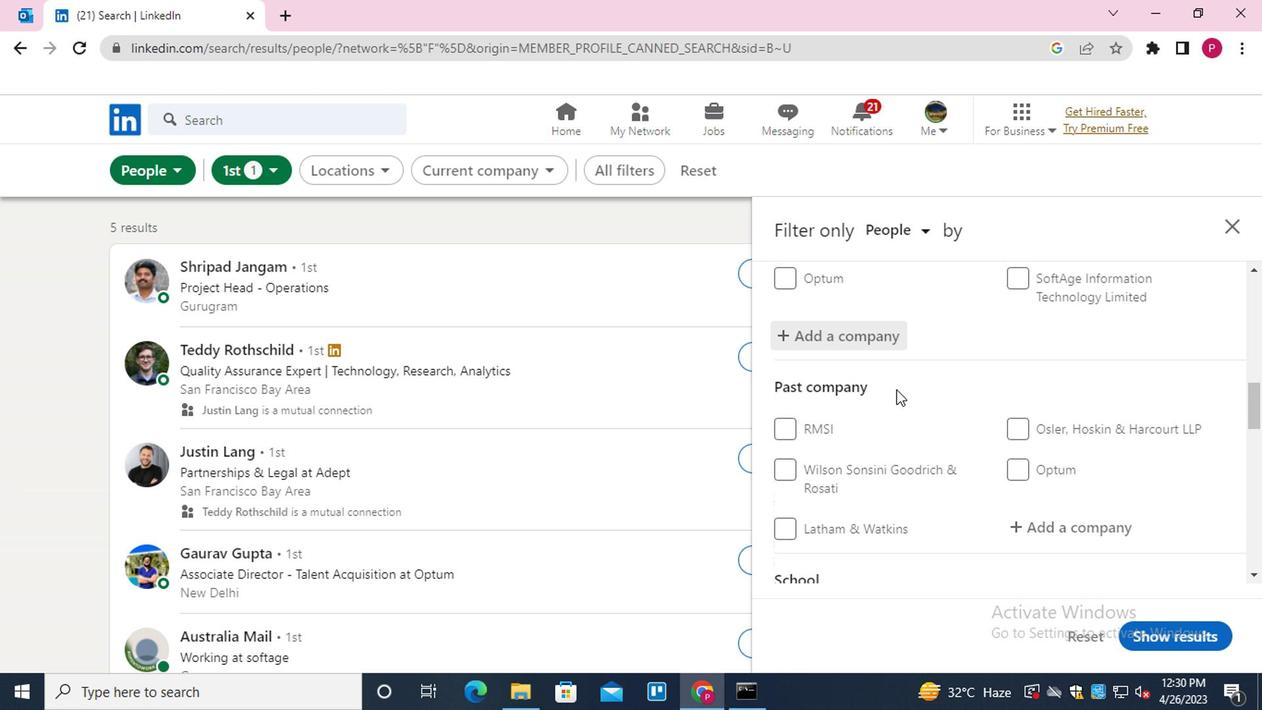 
Action: Mouse scrolled (892, 387) with delta (0, 0)
Screenshot: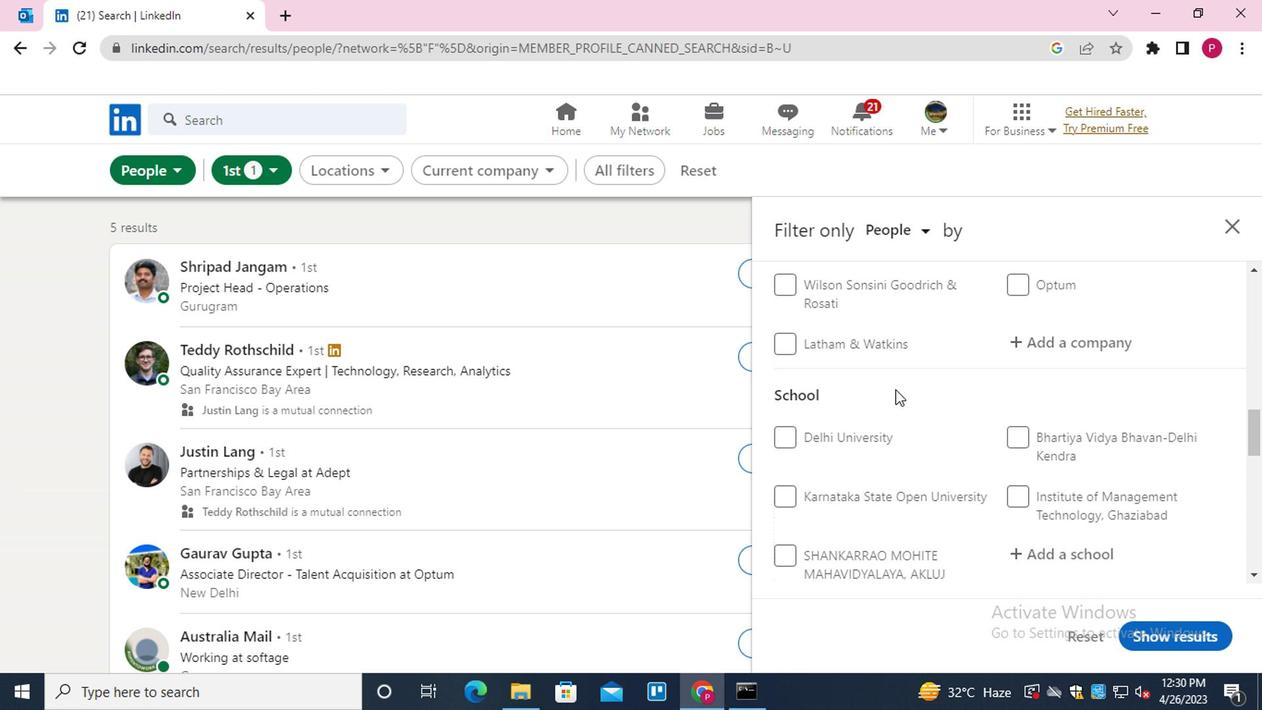 
Action: Mouse scrolled (892, 387) with delta (0, 0)
Screenshot: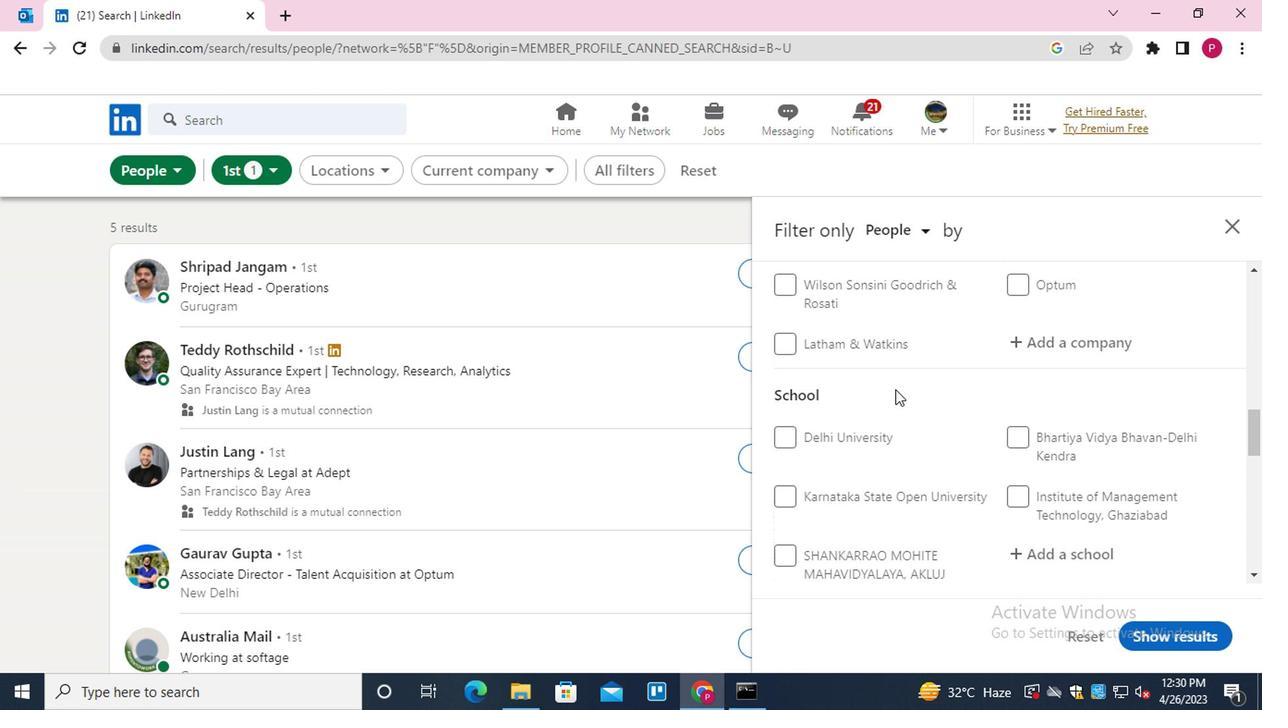 
Action: Mouse scrolled (892, 387) with delta (0, 0)
Screenshot: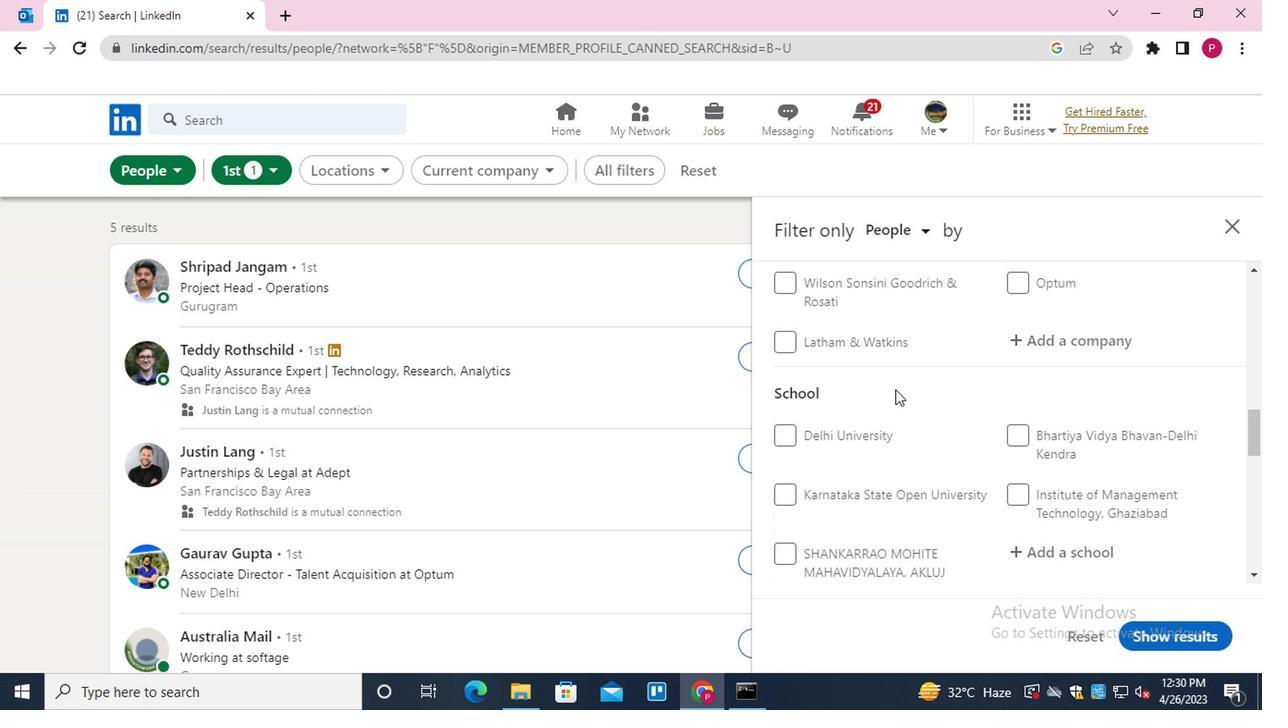 
Action: Mouse moved to (1059, 272)
Screenshot: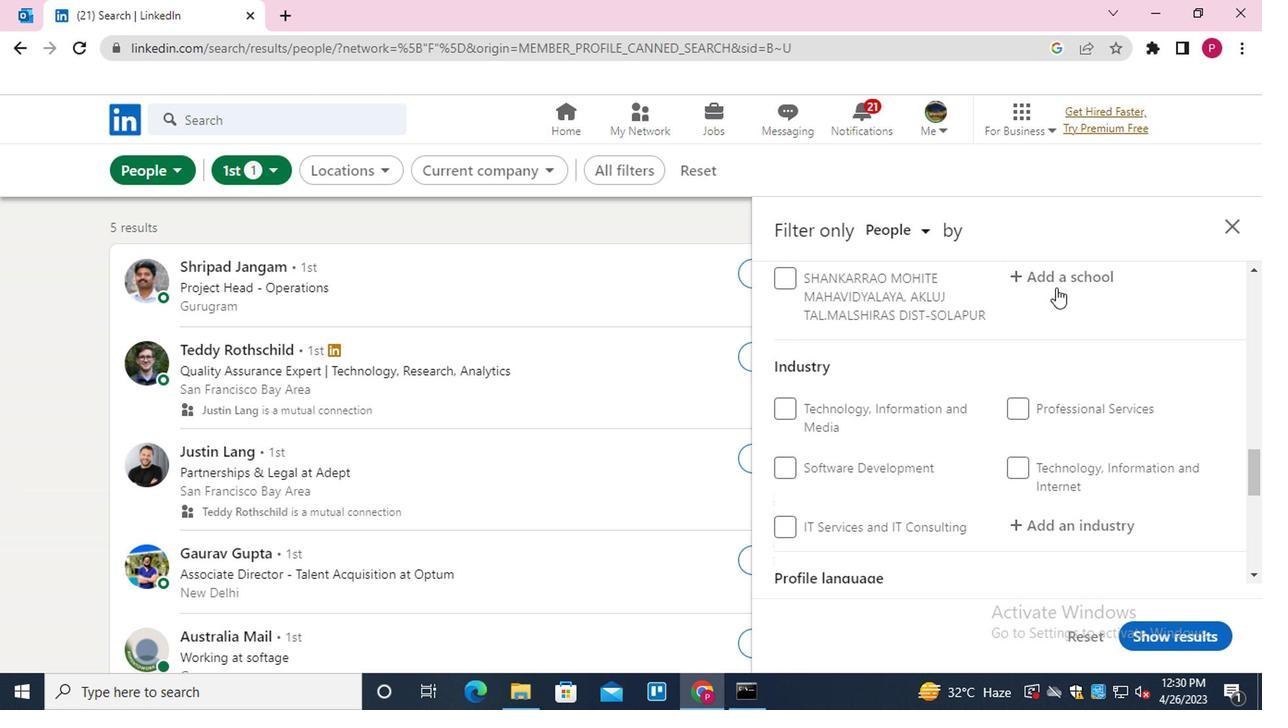 
Action: Mouse pressed left at (1059, 272)
Screenshot: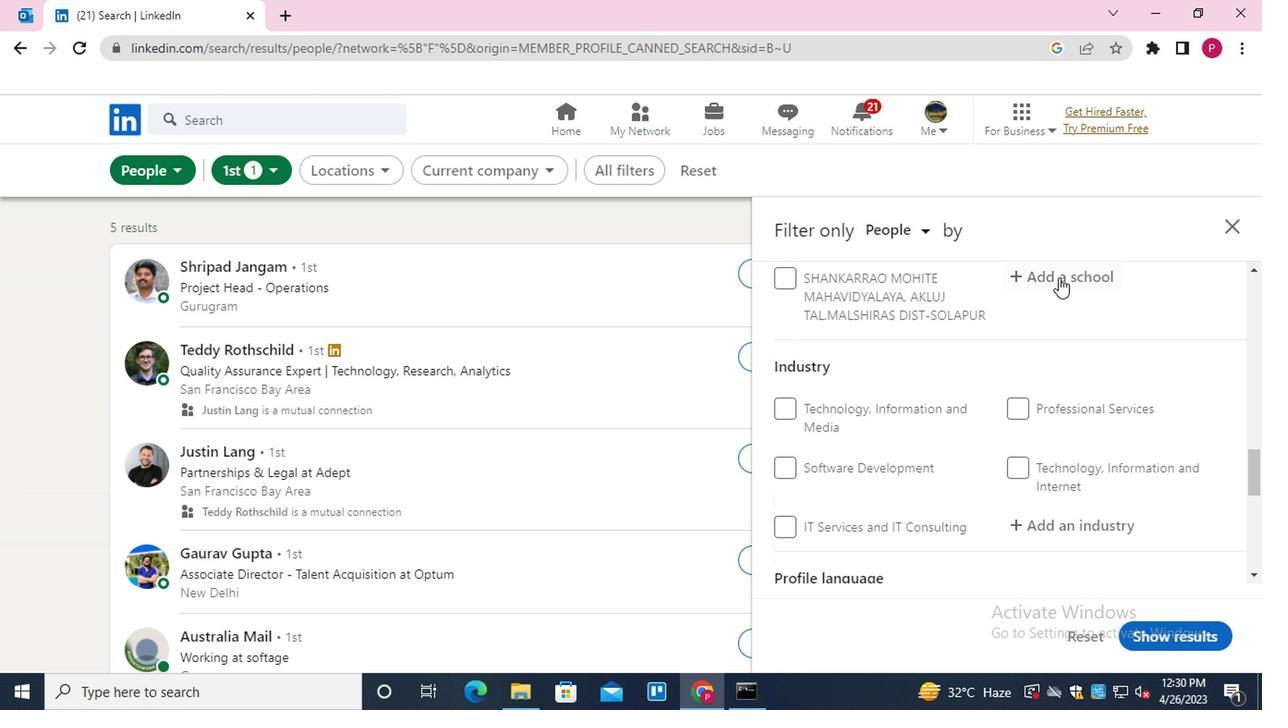 
Action: Key pressed <Key.shift>AWADESH<Key.space>
Screenshot: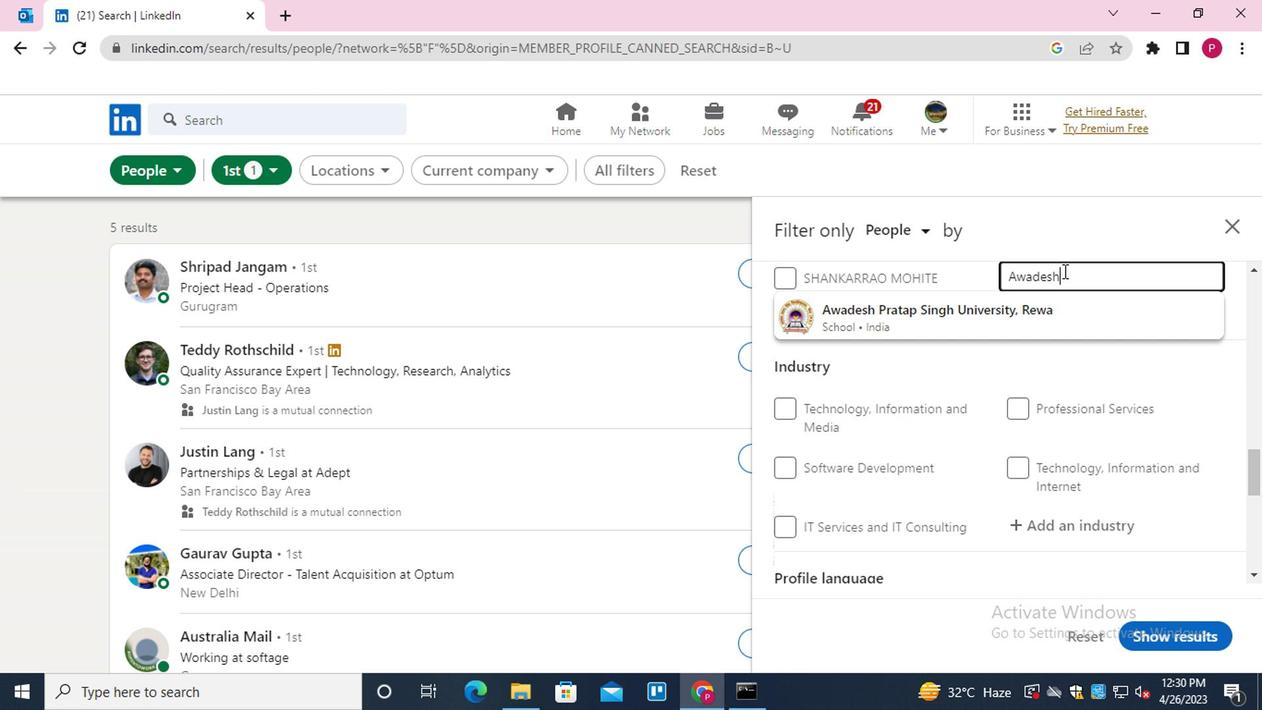 
Action: Mouse moved to (1057, 308)
Screenshot: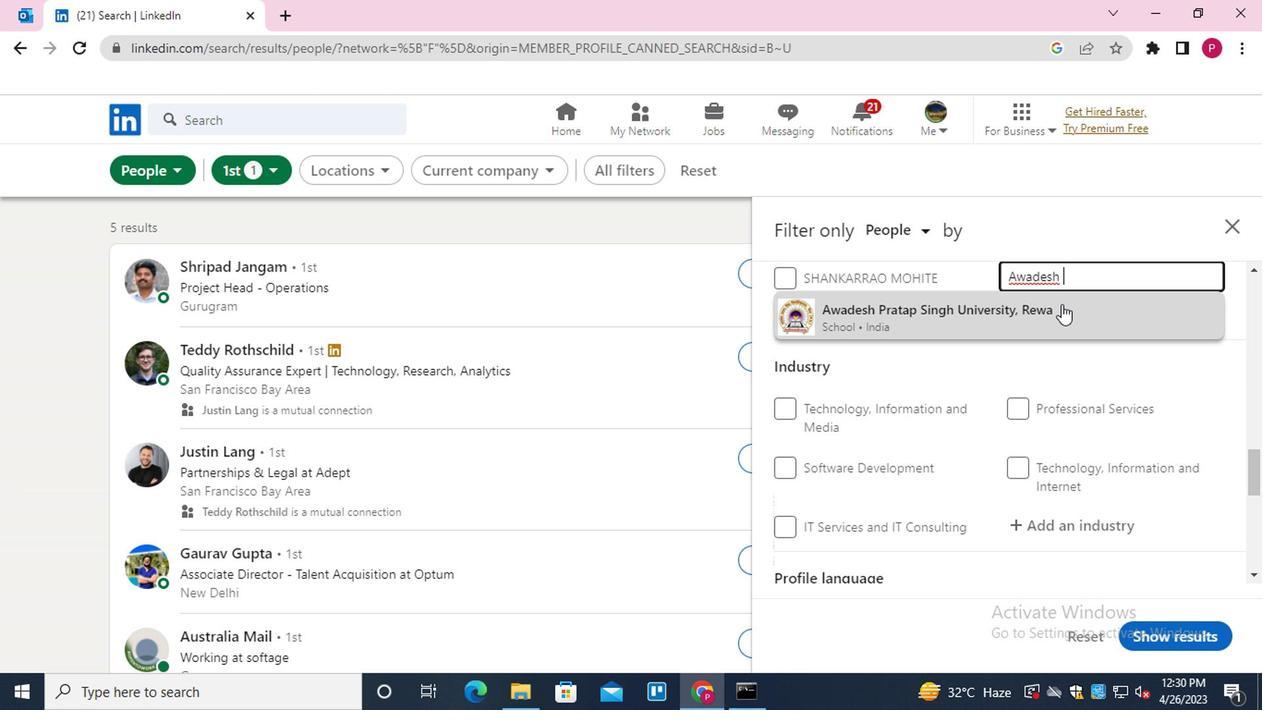 
Action: Mouse pressed left at (1057, 308)
Screenshot: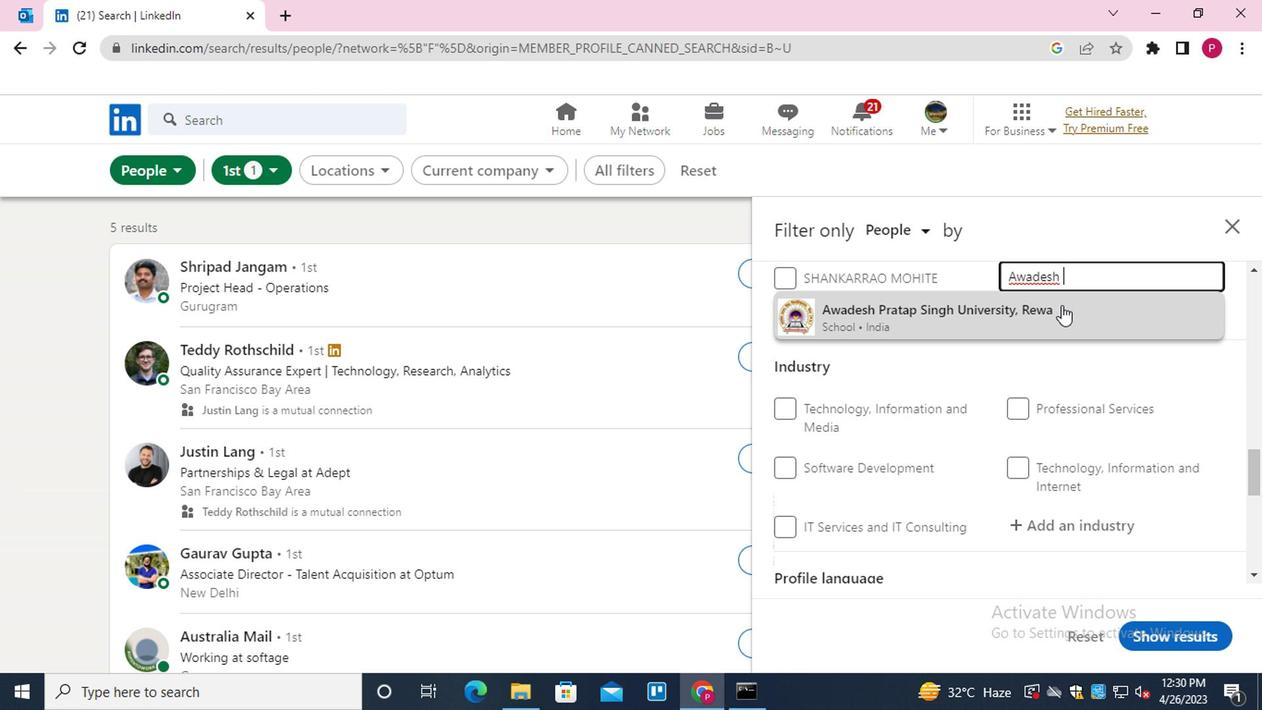 
Action: Mouse moved to (917, 376)
Screenshot: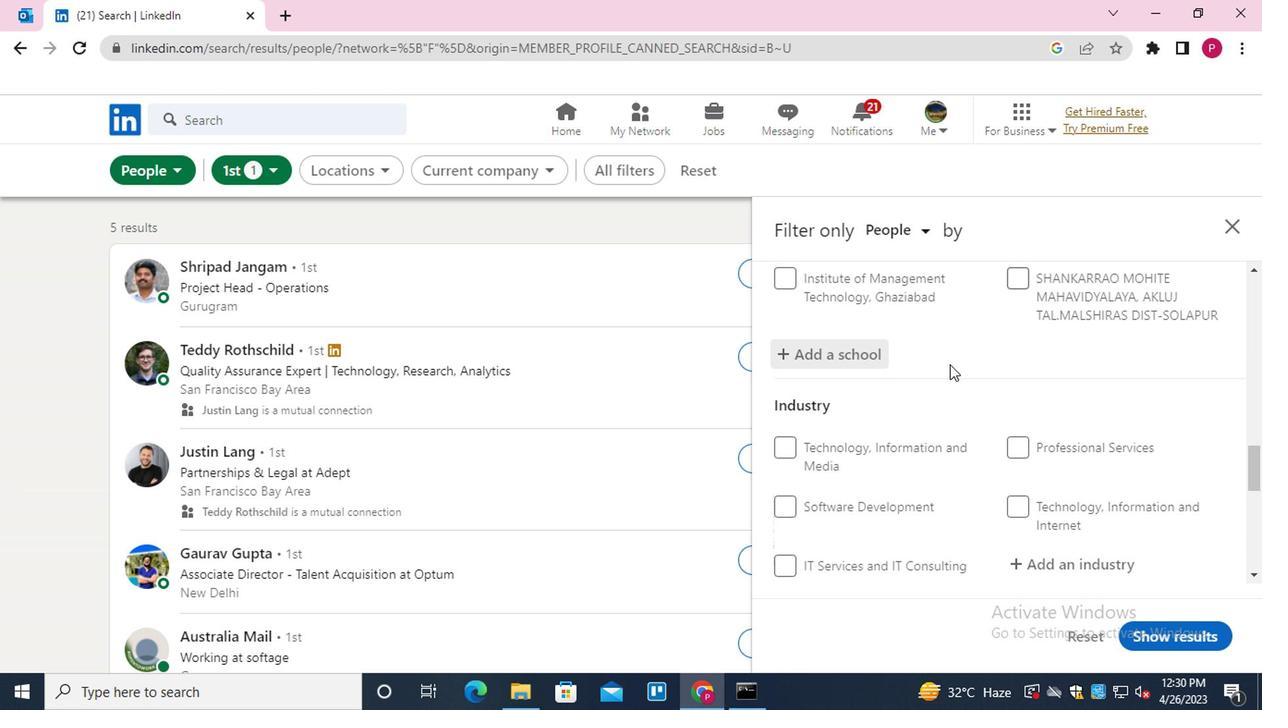 
Action: Mouse scrolled (917, 375) with delta (0, 0)
Screenshot: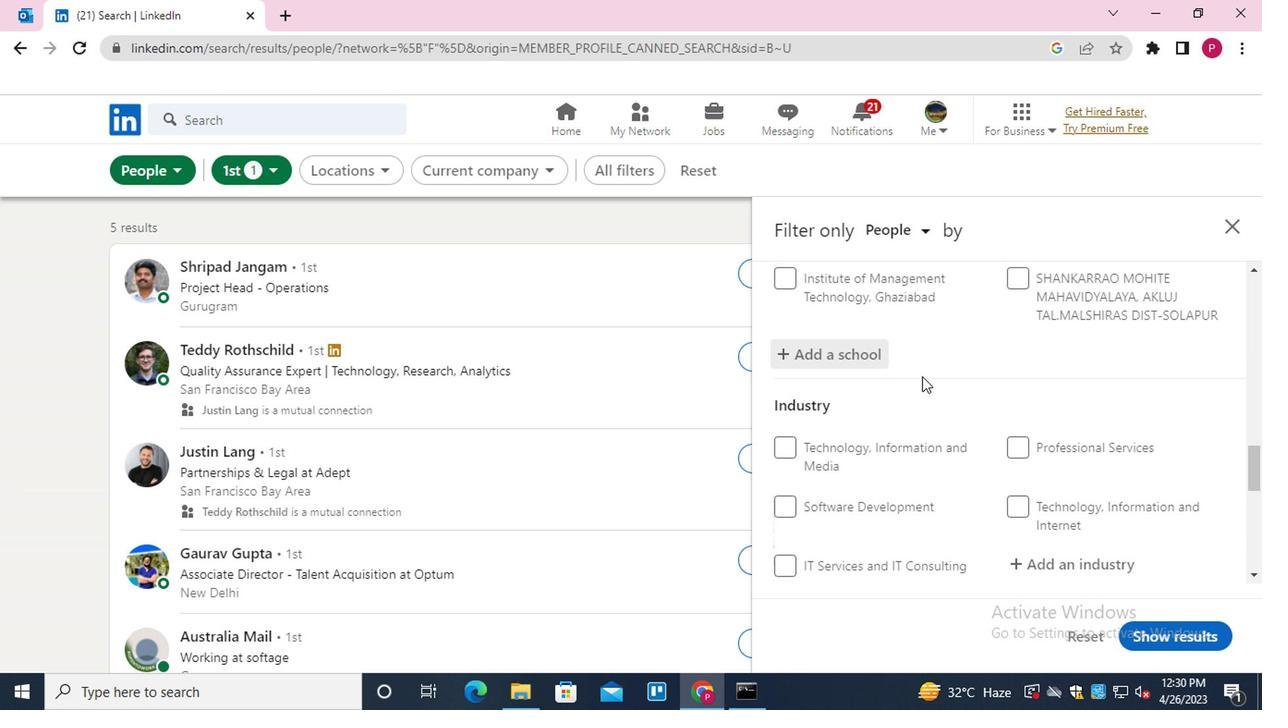 
Action: Mouse scrolled (917, 375) with delta (0, 0)
Screenshot: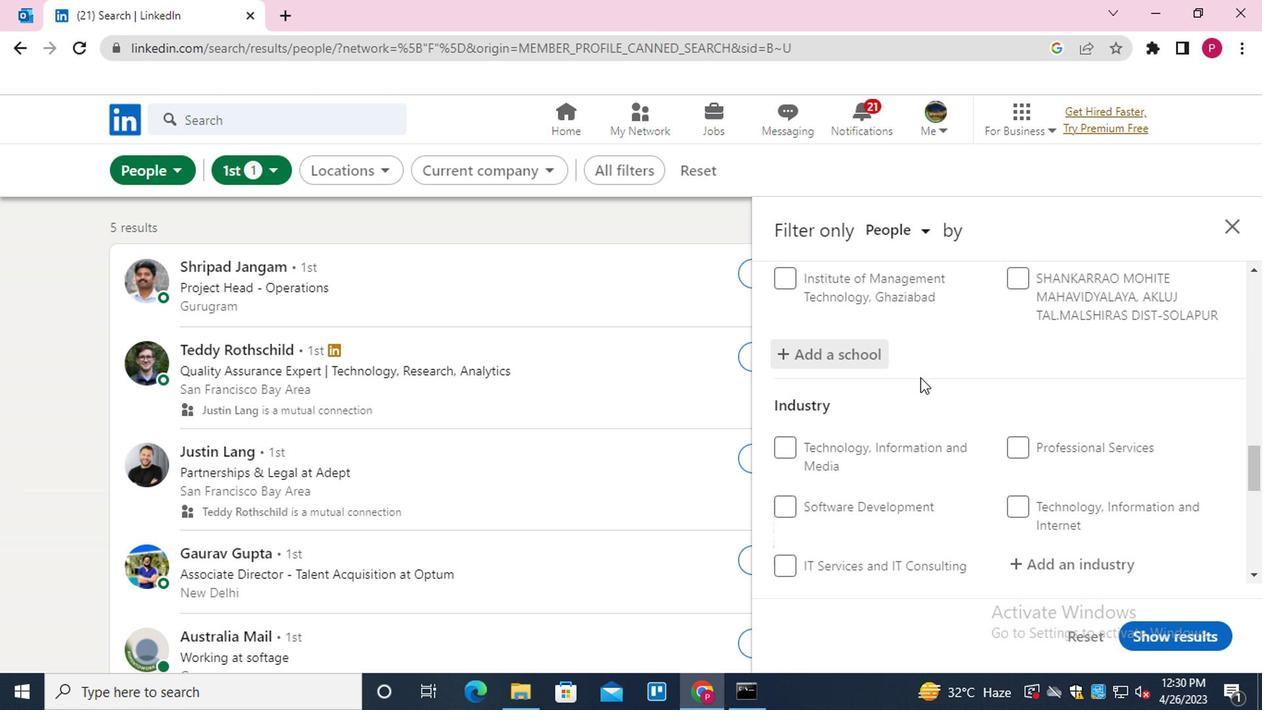 
Action: Mouse scrolled (917, 375) with delta (0, 0)
Screenshot: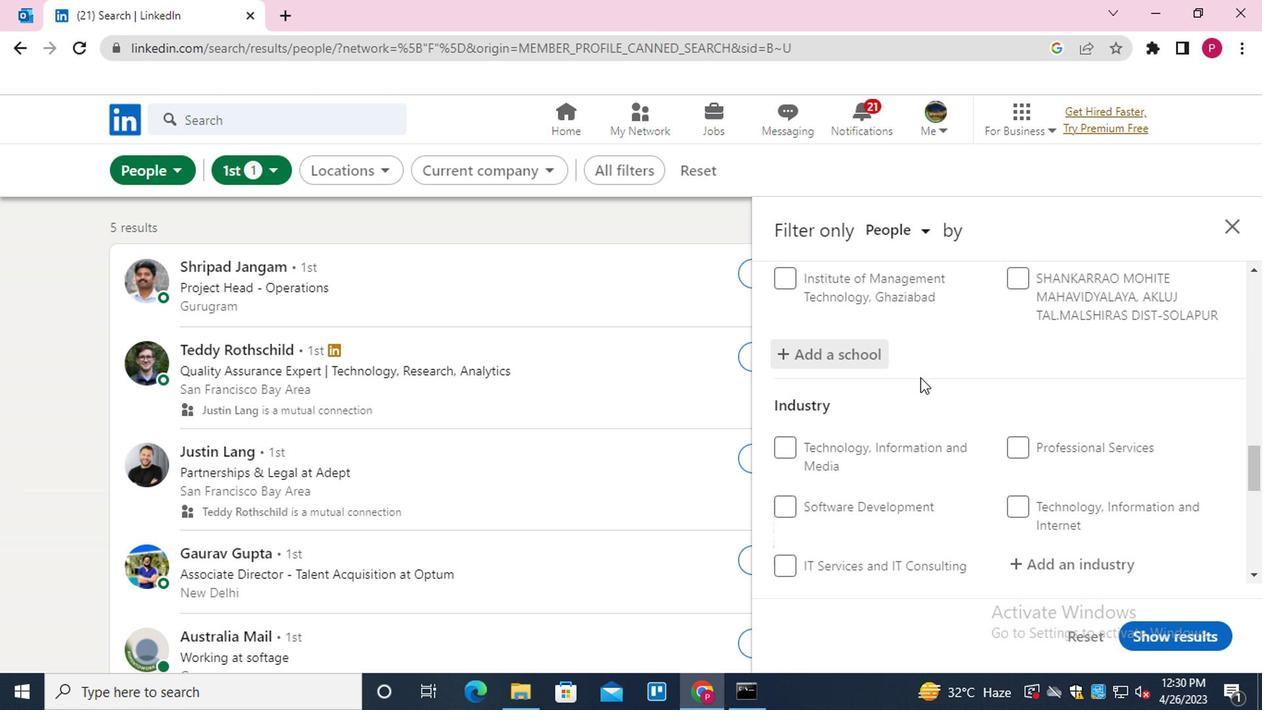 
Action: Mouse moved to (1057, 283)
Screenshot: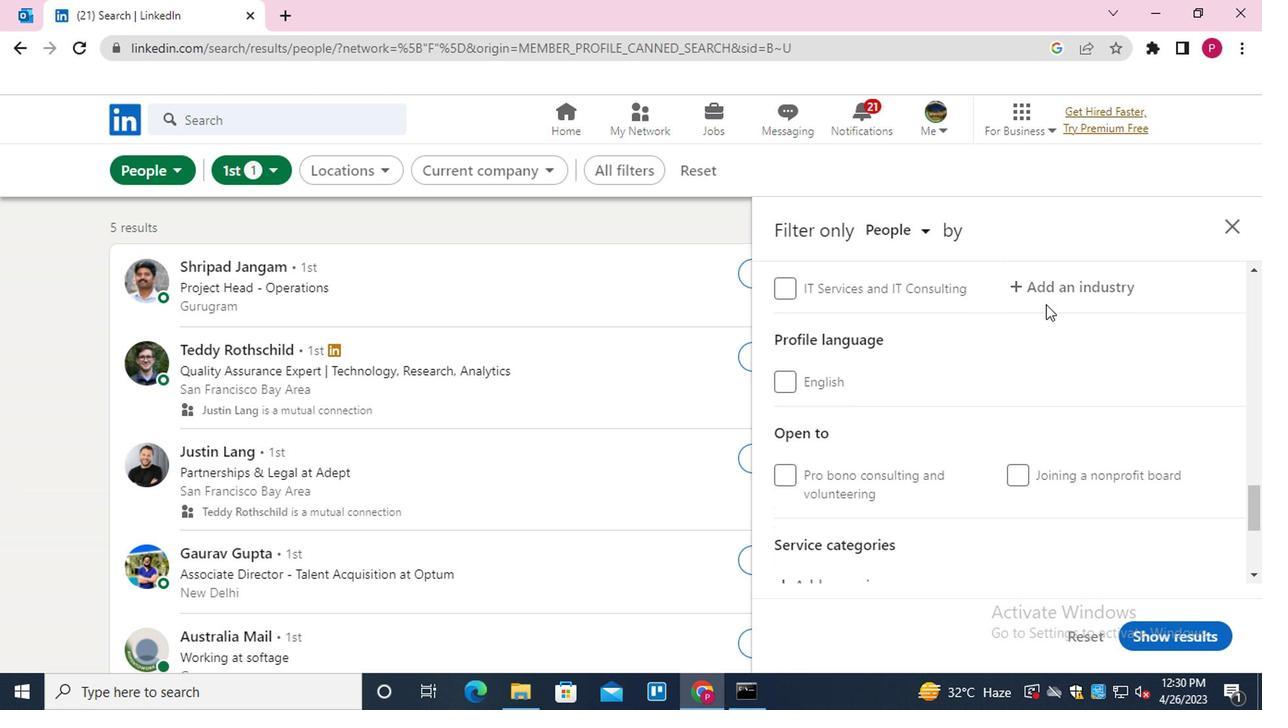 
Action: Mouse pressed left at (1057, 283)
Screenshot: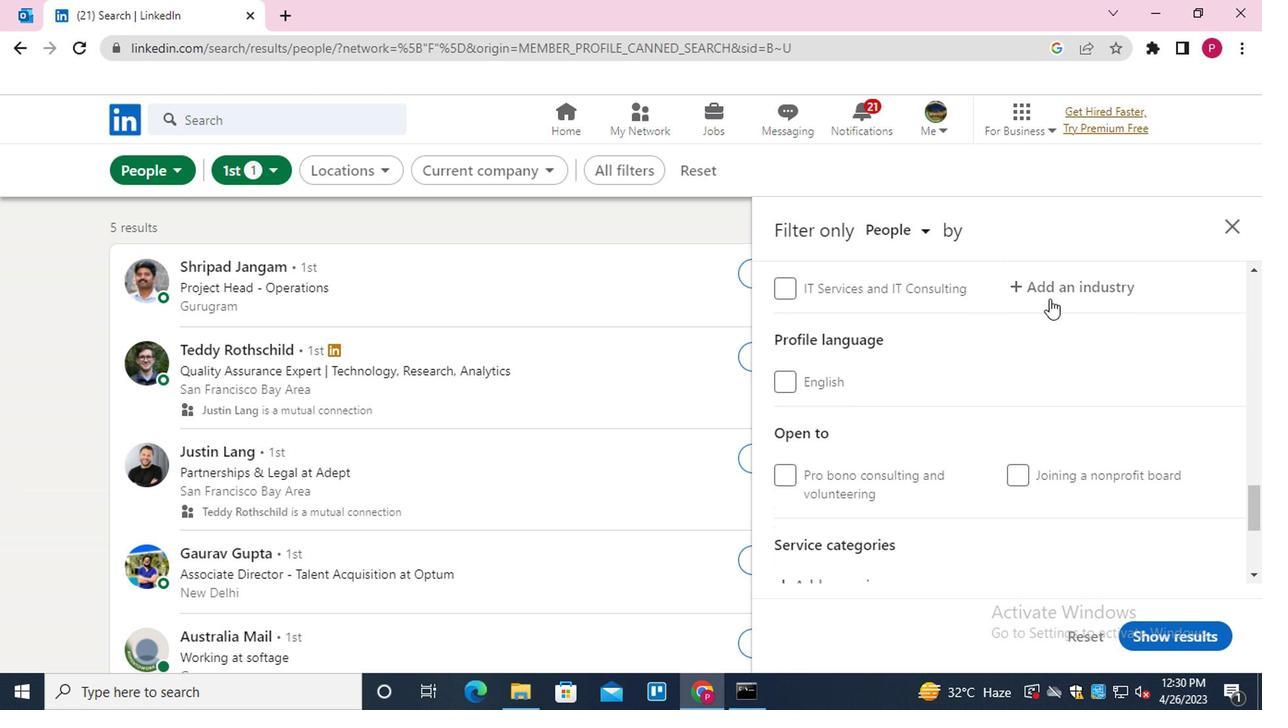 
Action: Key pressed <Key.shift>STRAT<Key.down><Key.enter>
Screenshot: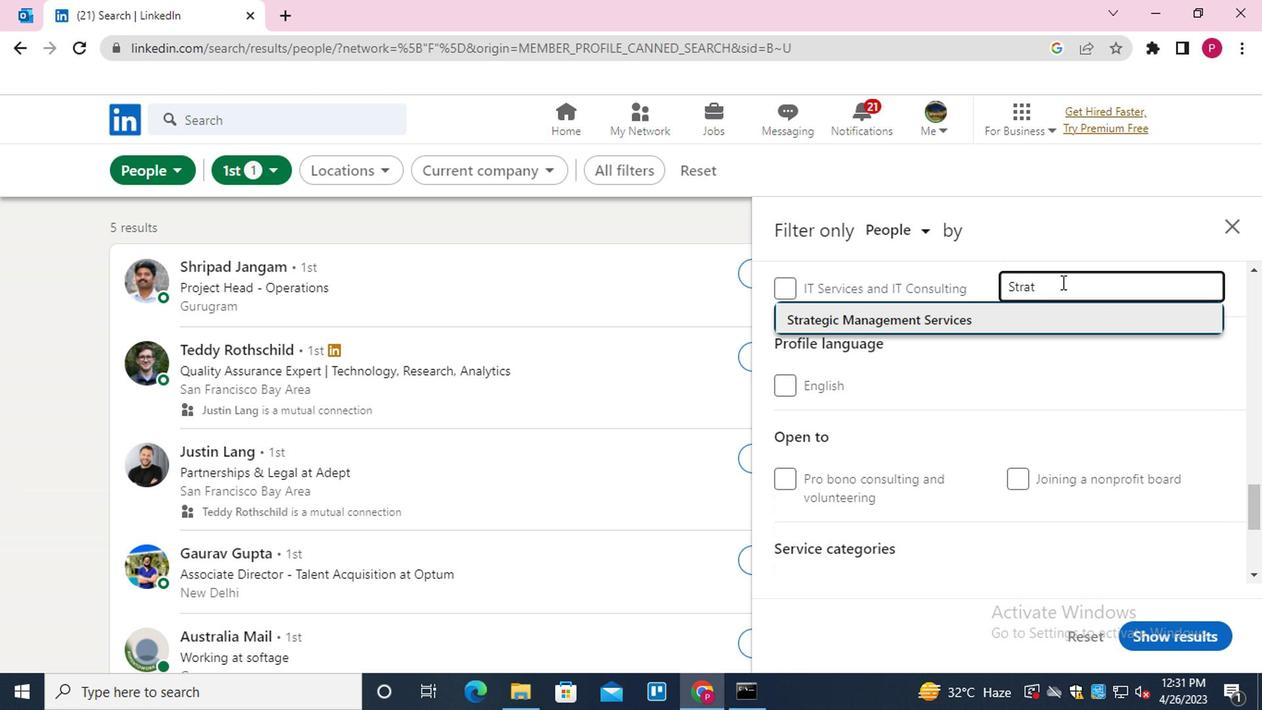 
Action: Mouse moved to (971, 362)
Screenshot: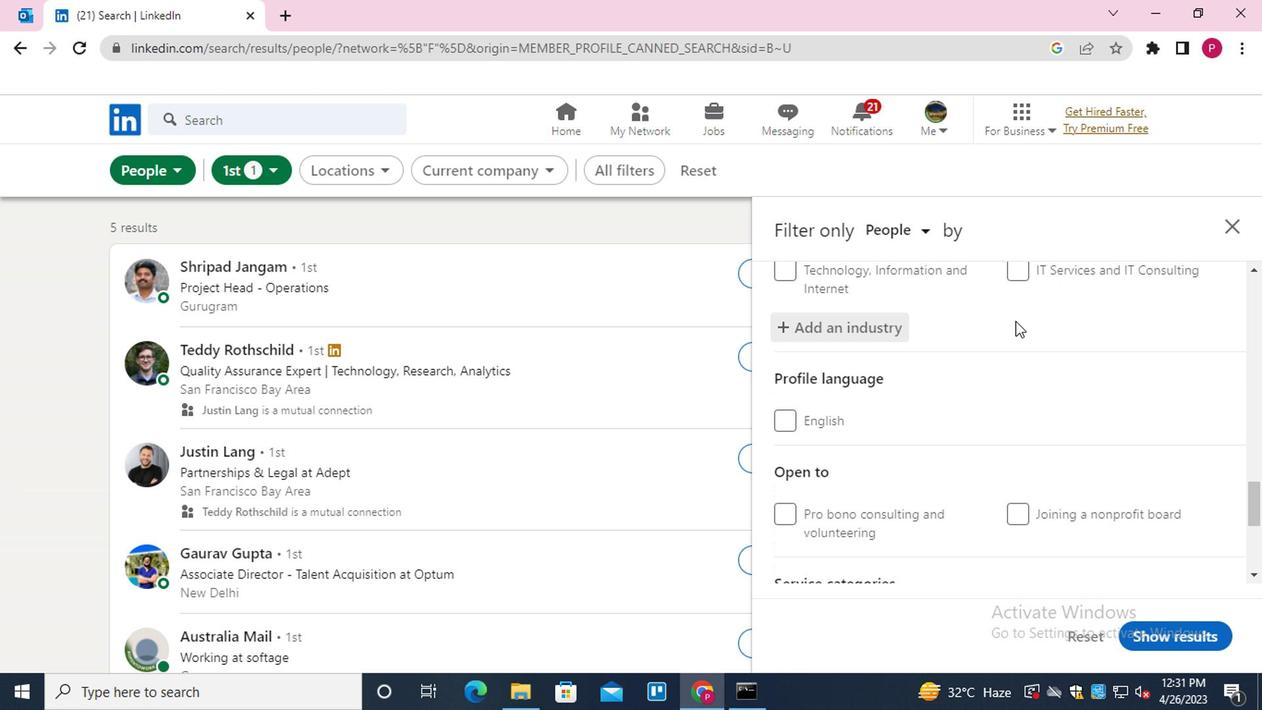
Action: Mouse scrolled (971, 361) with delta (0, 0)
Screenshot: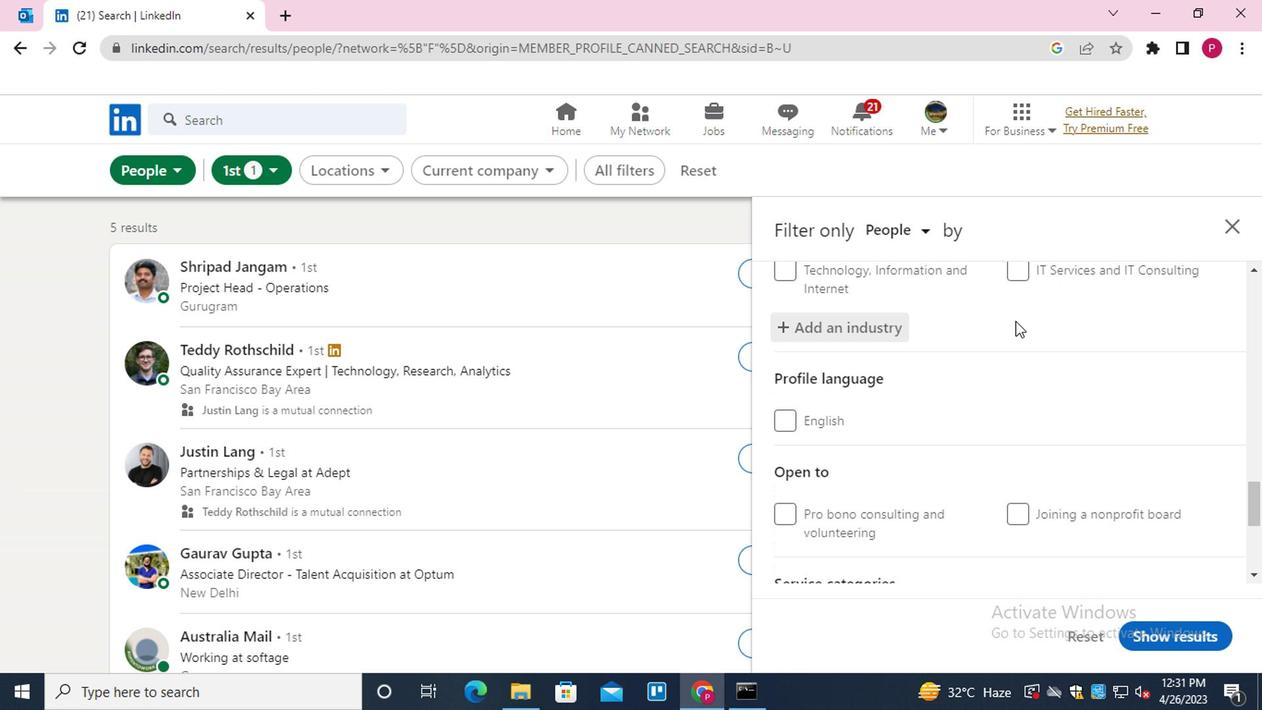 
Action: Mouse moved to (900, 378)
Screenshot: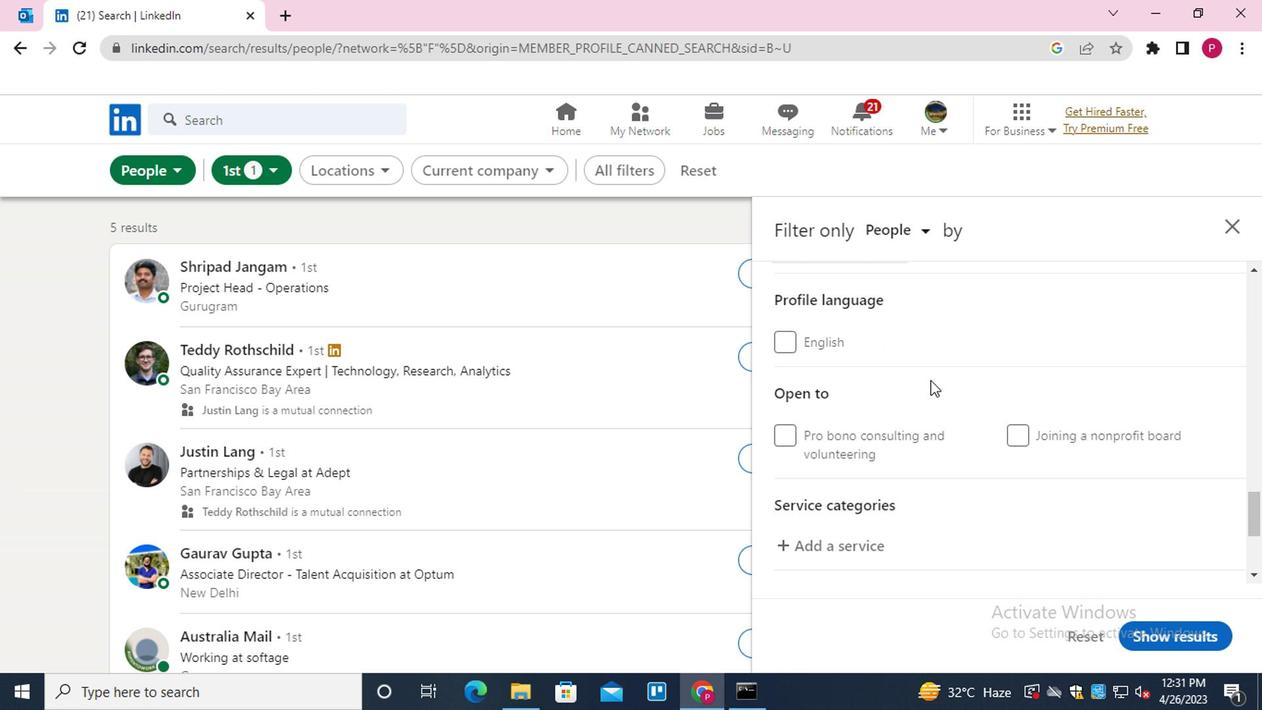 
Action: Mouse scrolled (900, 378) with delta (0, 0)
Screenshot: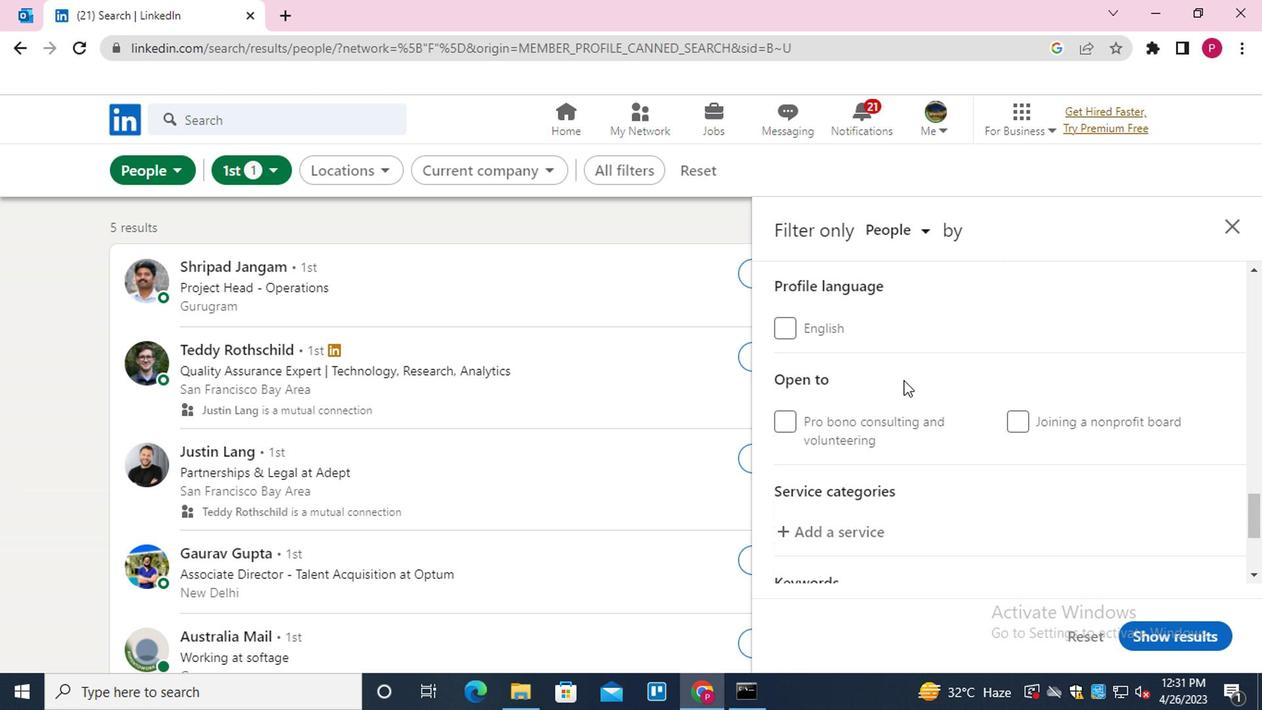
Action: Mouse scrolled (900, 378) with delta (0, 0)
Screenshot: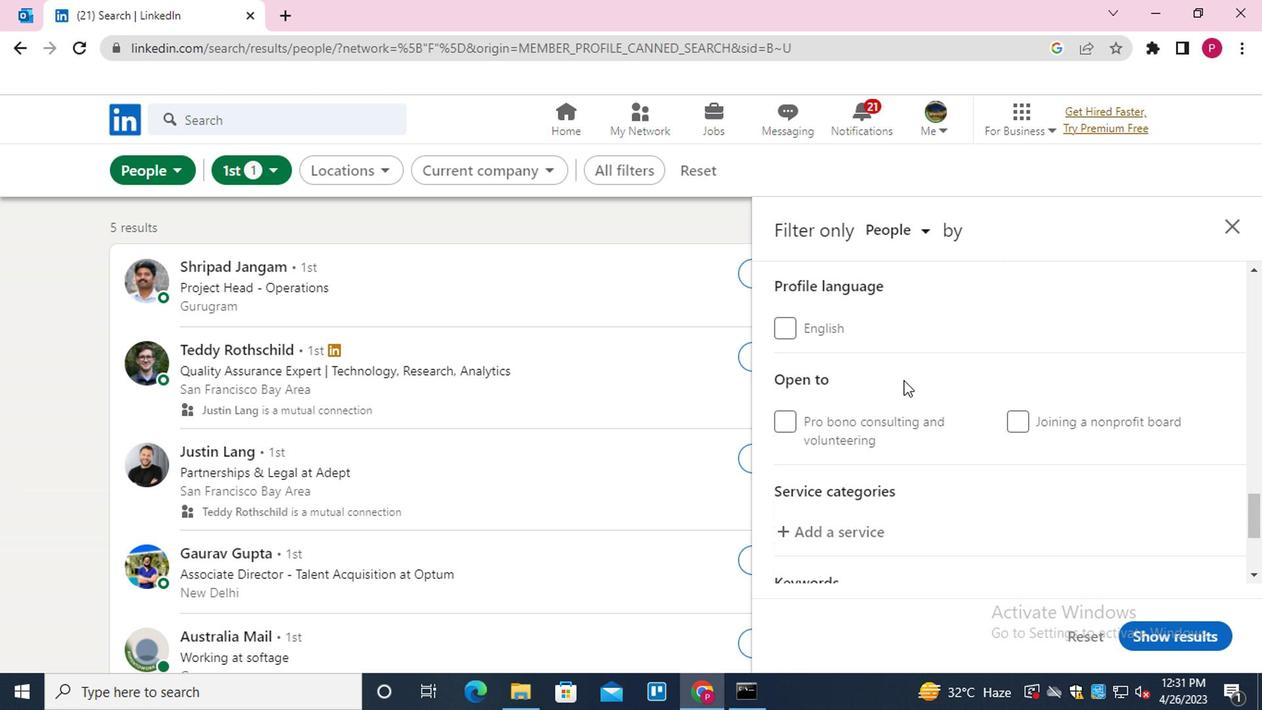 
Action: Mouse moved to (853, 336)
Screenshot: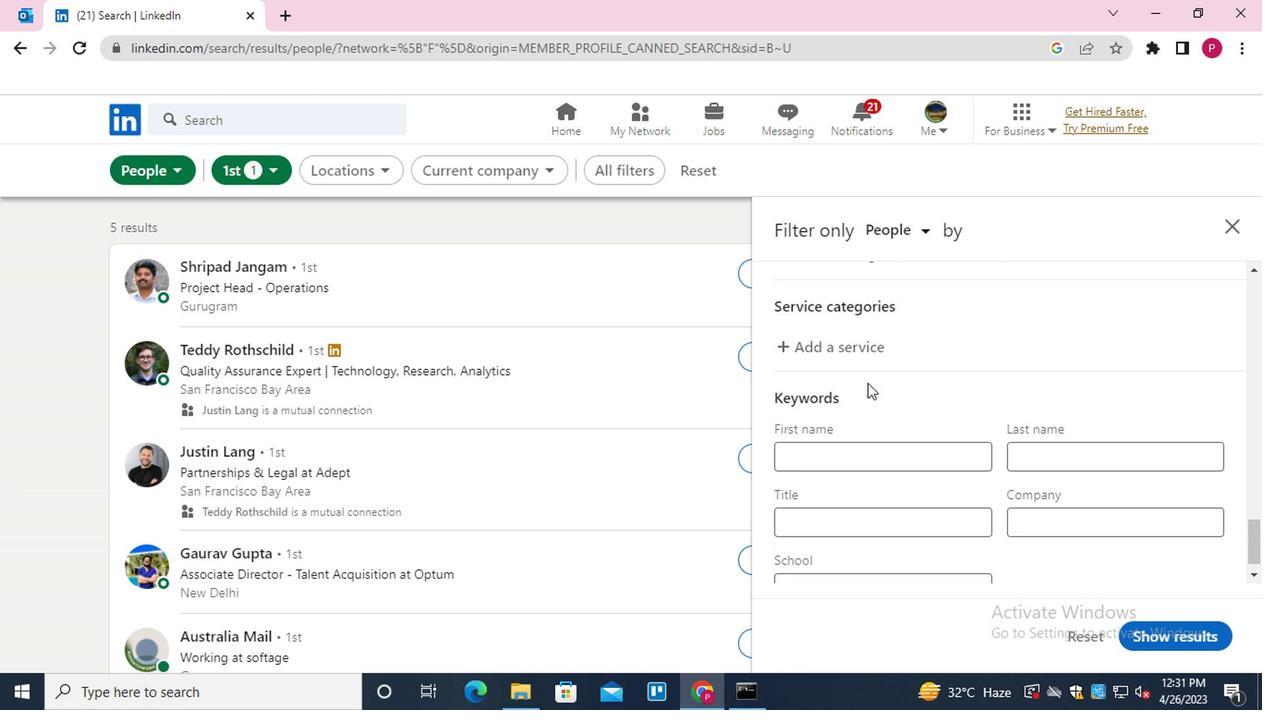 
Action: Mouse pressed left at (853, 336)
Screenshot: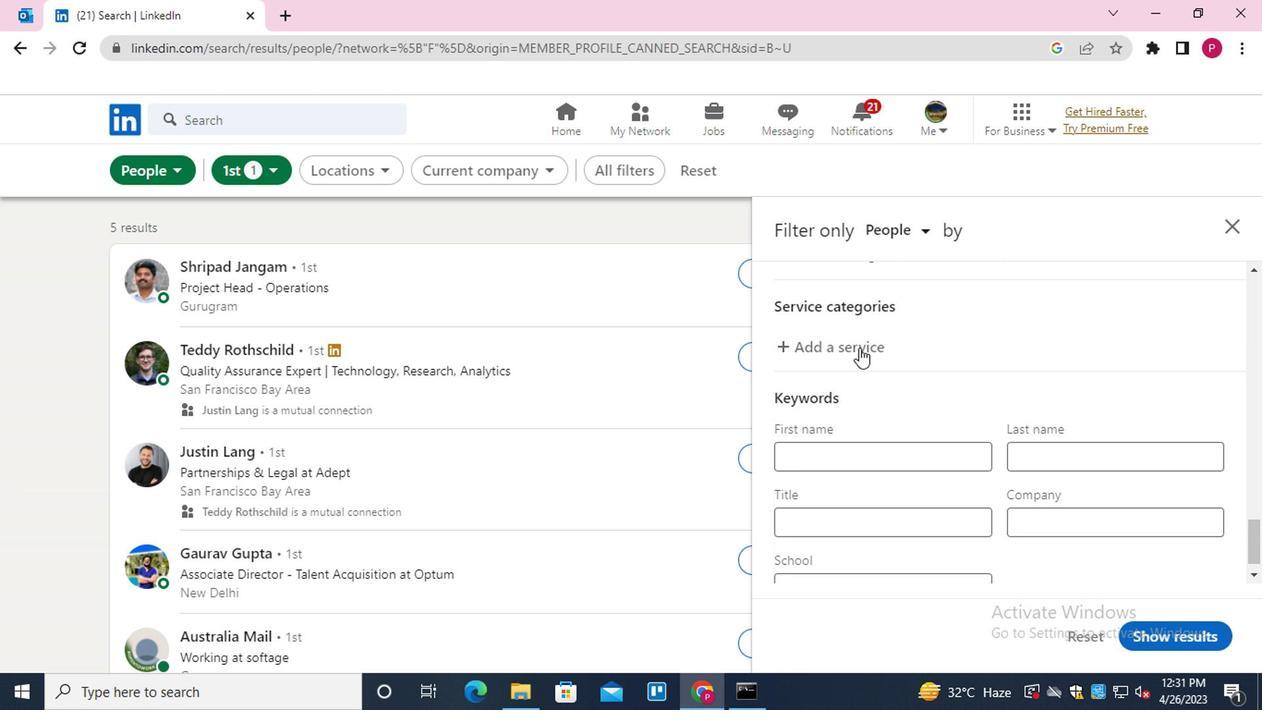 
Action: Key pressed <Key.caps_lock><Key.caps_lock><Key.shift>FINA<Key.down><Key.down><Key.down><Key.down><Key.down><Key.down><Key.enter>
Screenshot: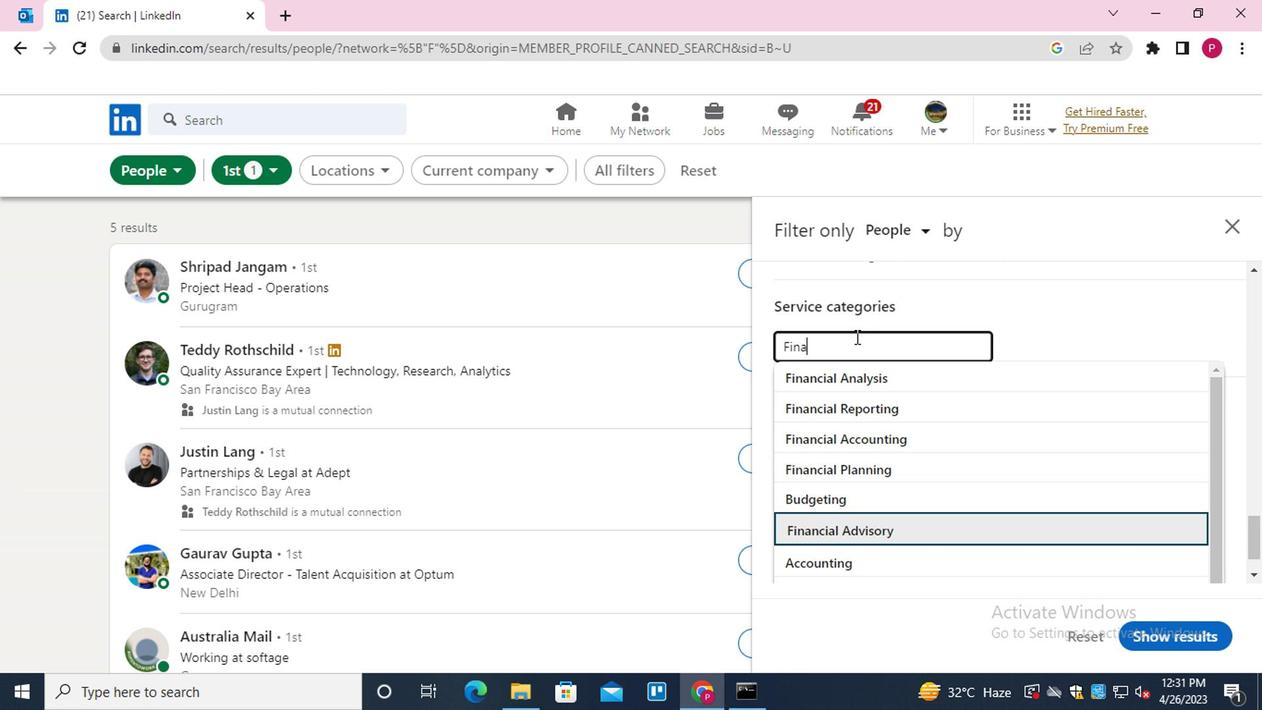 
Action: Mouse scrolled (853, 335) with delta (0, -1)
Screenshot: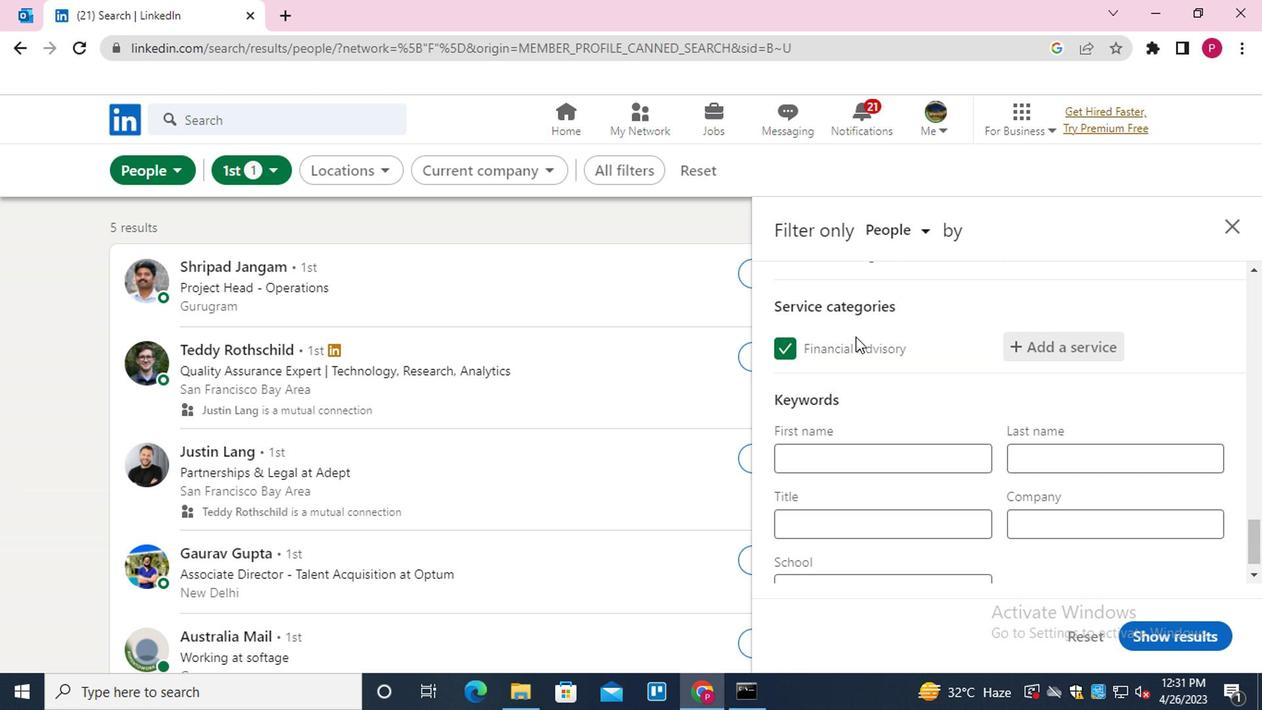 
Action: Mouse moved to (853, 338)
Screenshot: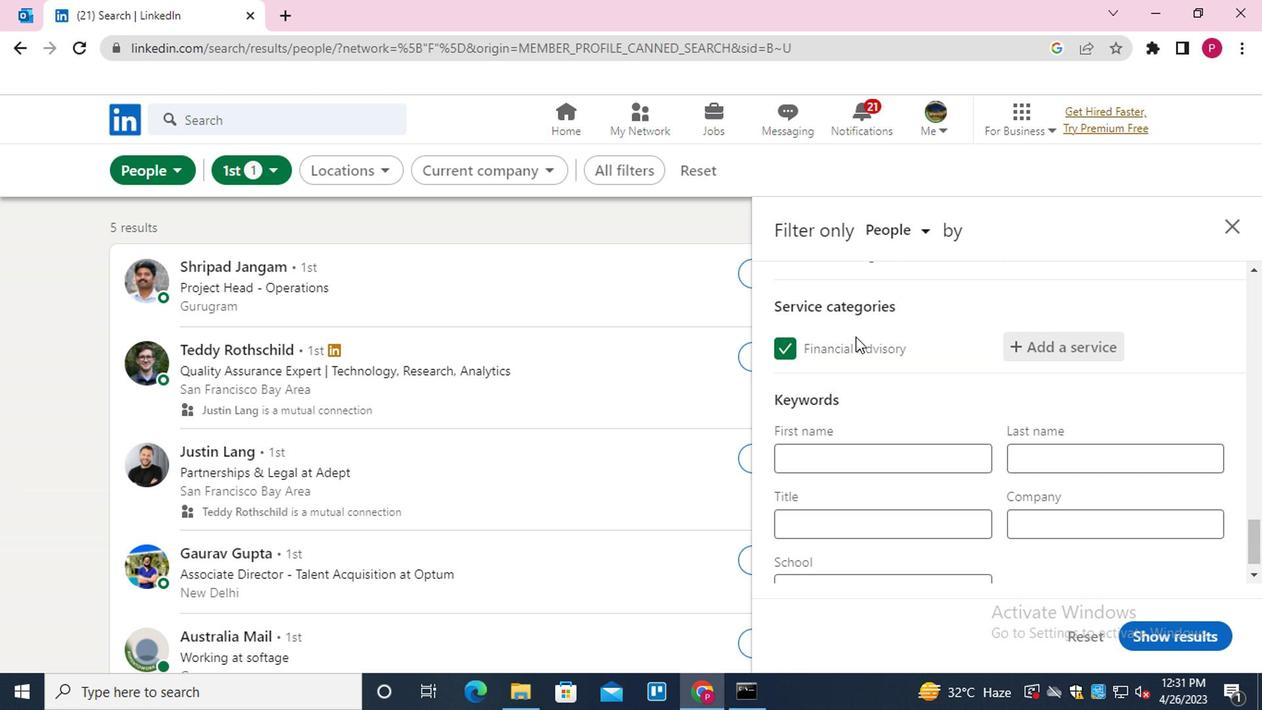 
Action: Mouse scrolled (853, 337) with delta (0, 0)
Screenshot: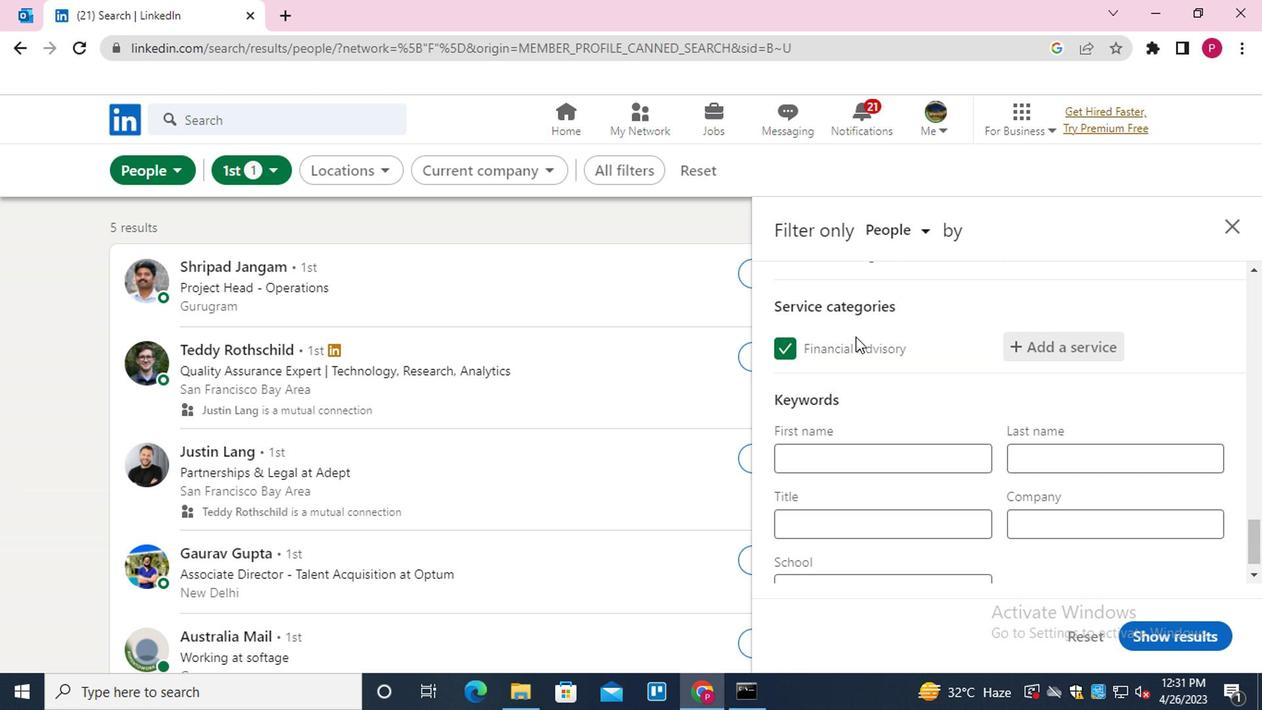 
Action: Mouse moved to (853, 341)
Screenshot: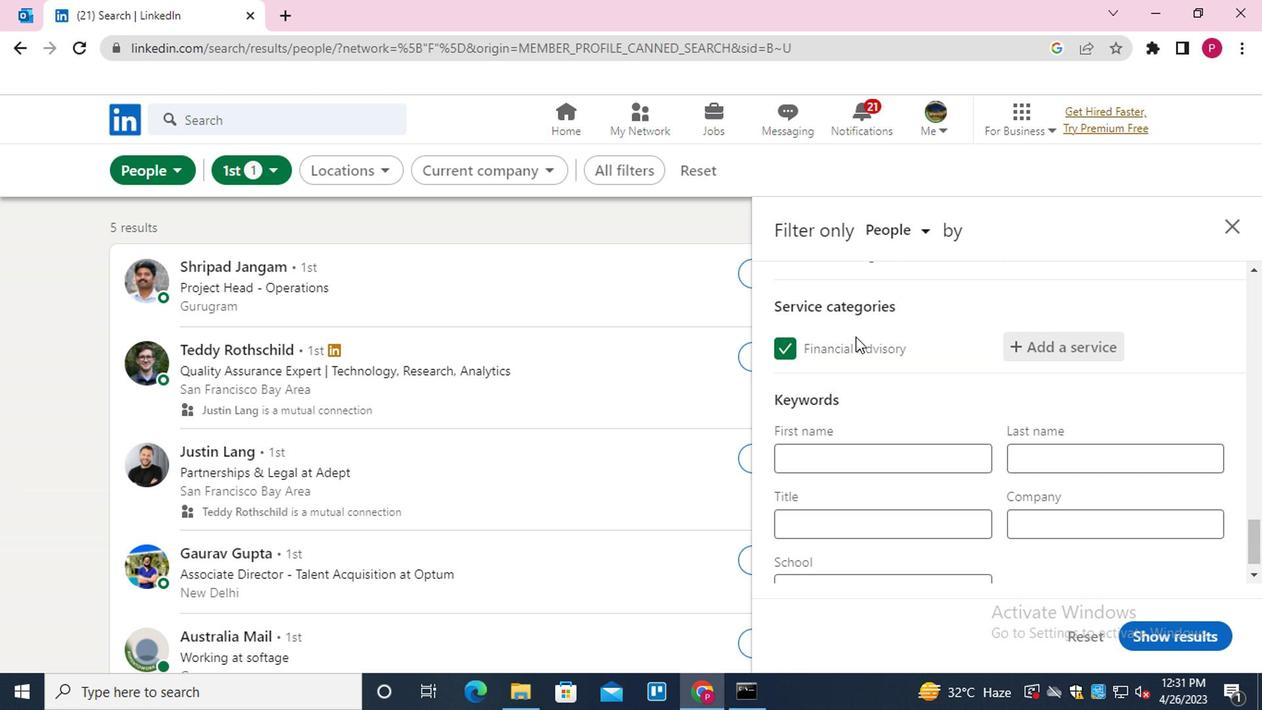 
Action: Mouse scrolled (853, 340) with delta (0, -1)
Screenshot: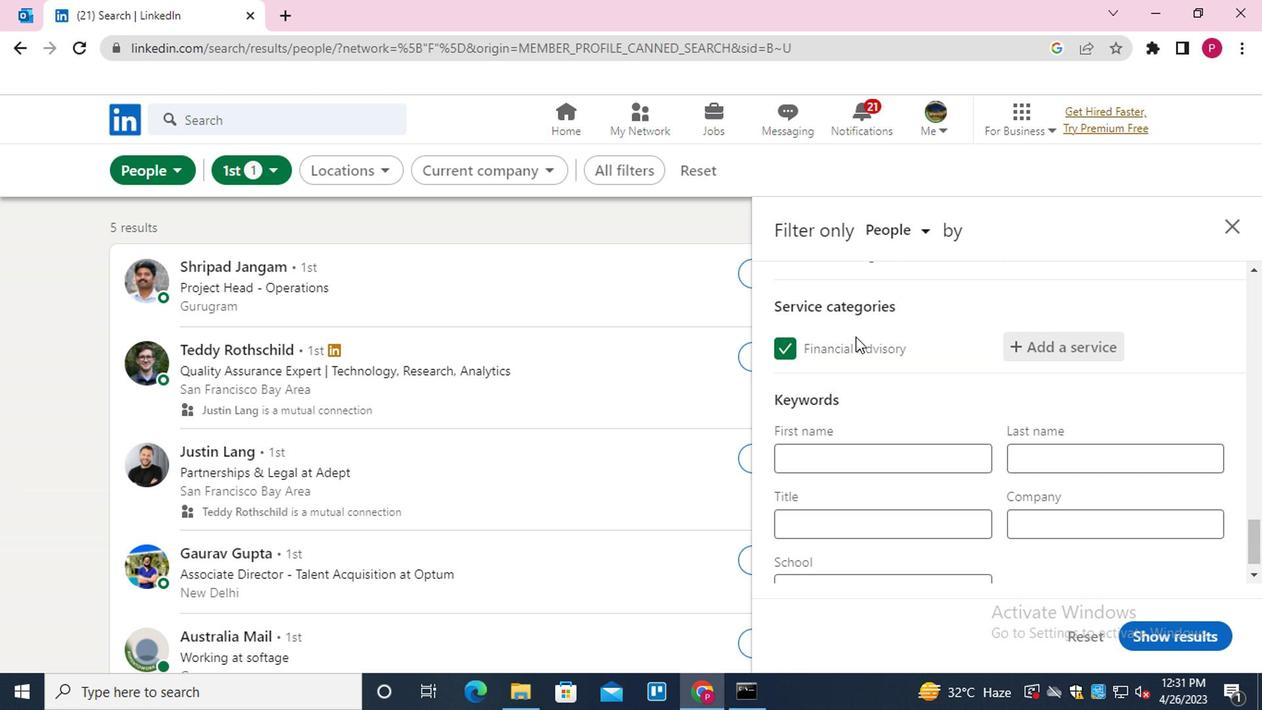 
Action: Mouse moved to (890, 489)
Screenshot: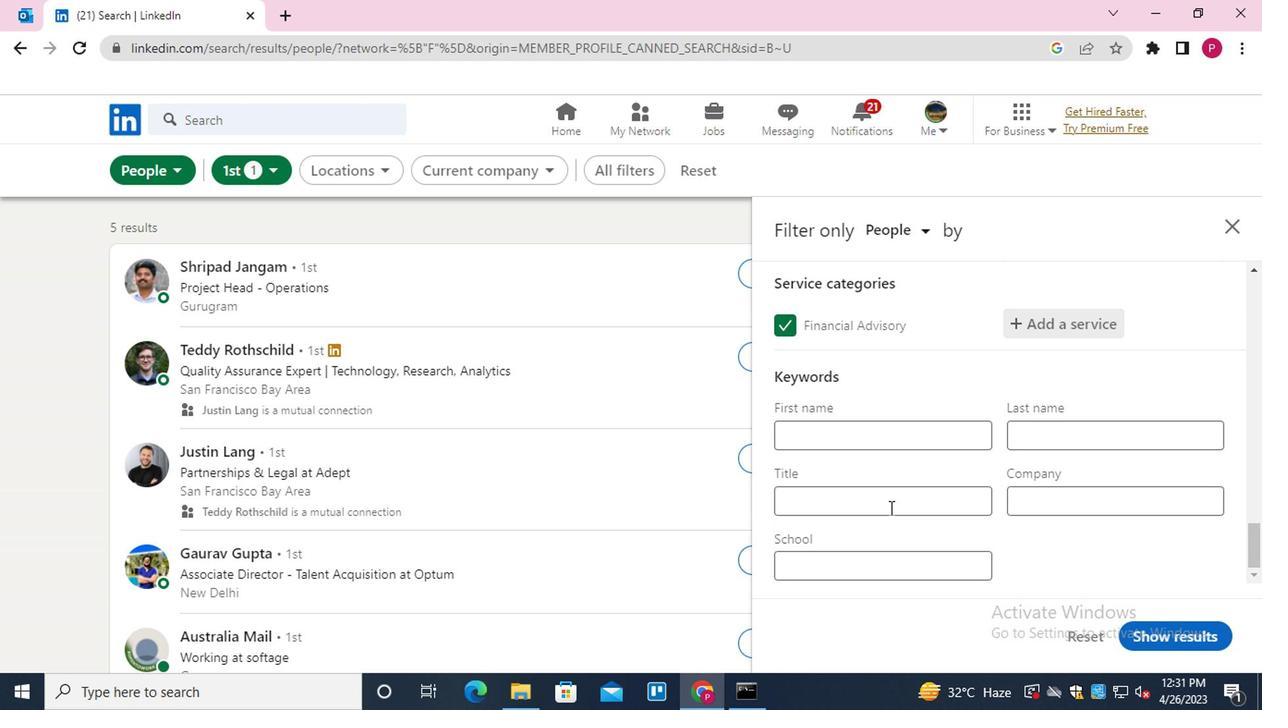 
Action: Mouse pressed left at (890, 489)
Screenshot: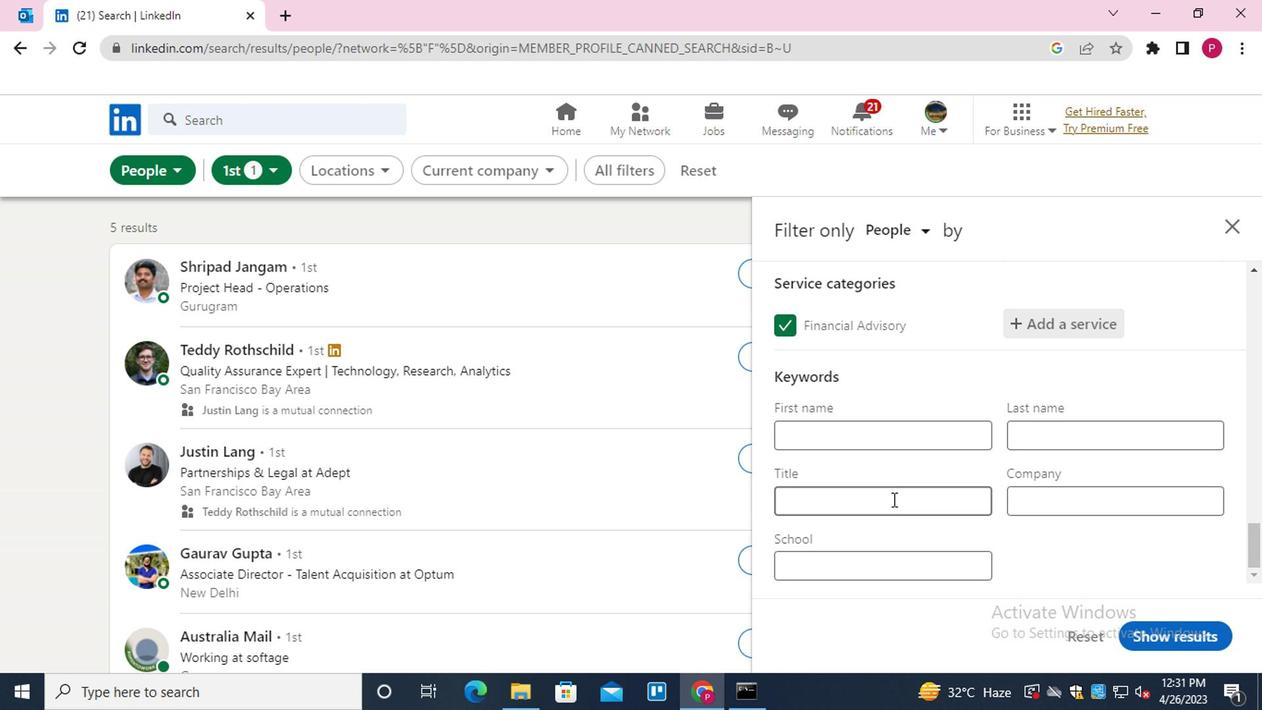 
Action: Key pressed <Key.shift>NURSE
Screenshot: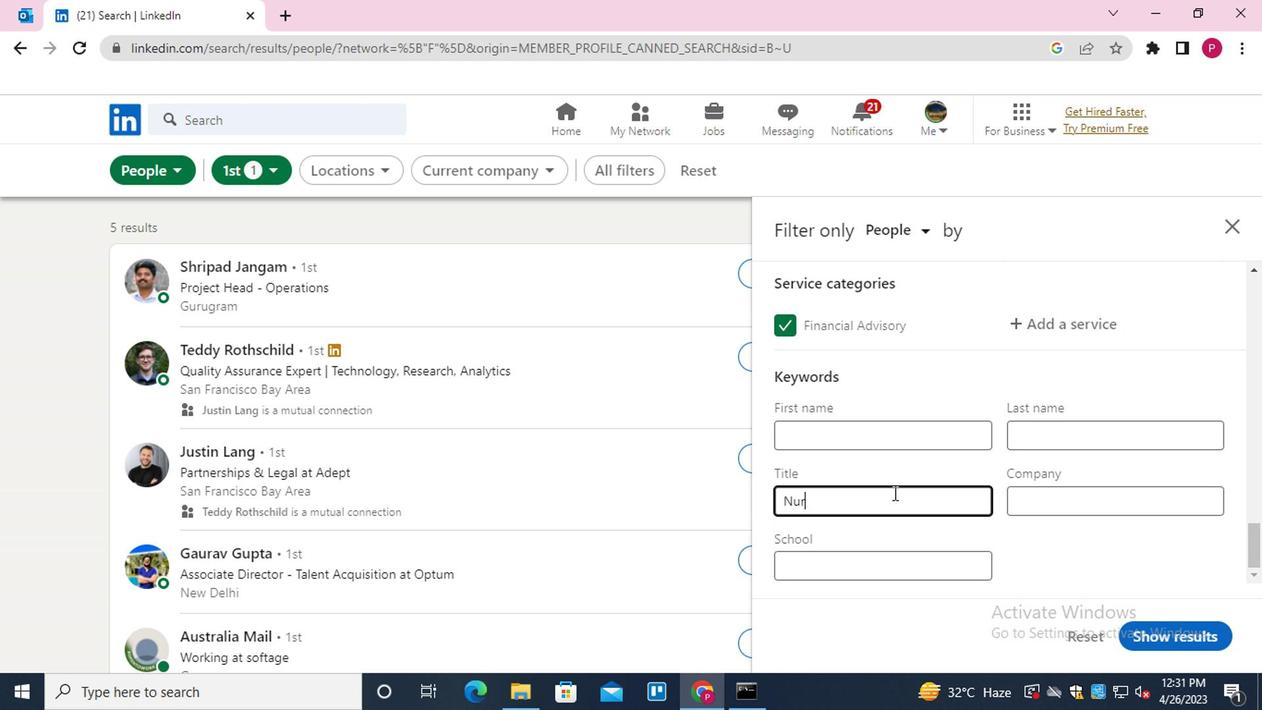 
Action: Mouse moved to (1181, 614)
Screenshot: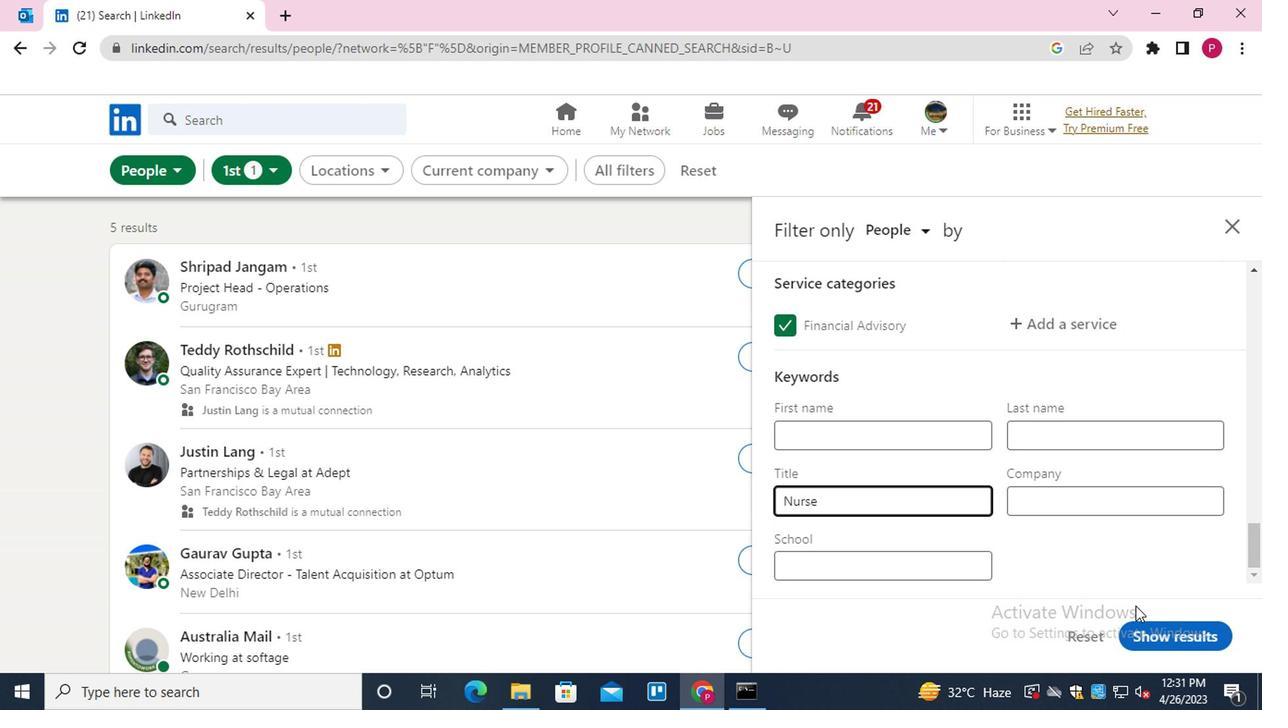 
Action: Mouse pressed left at (1181, 614)
Screenshot: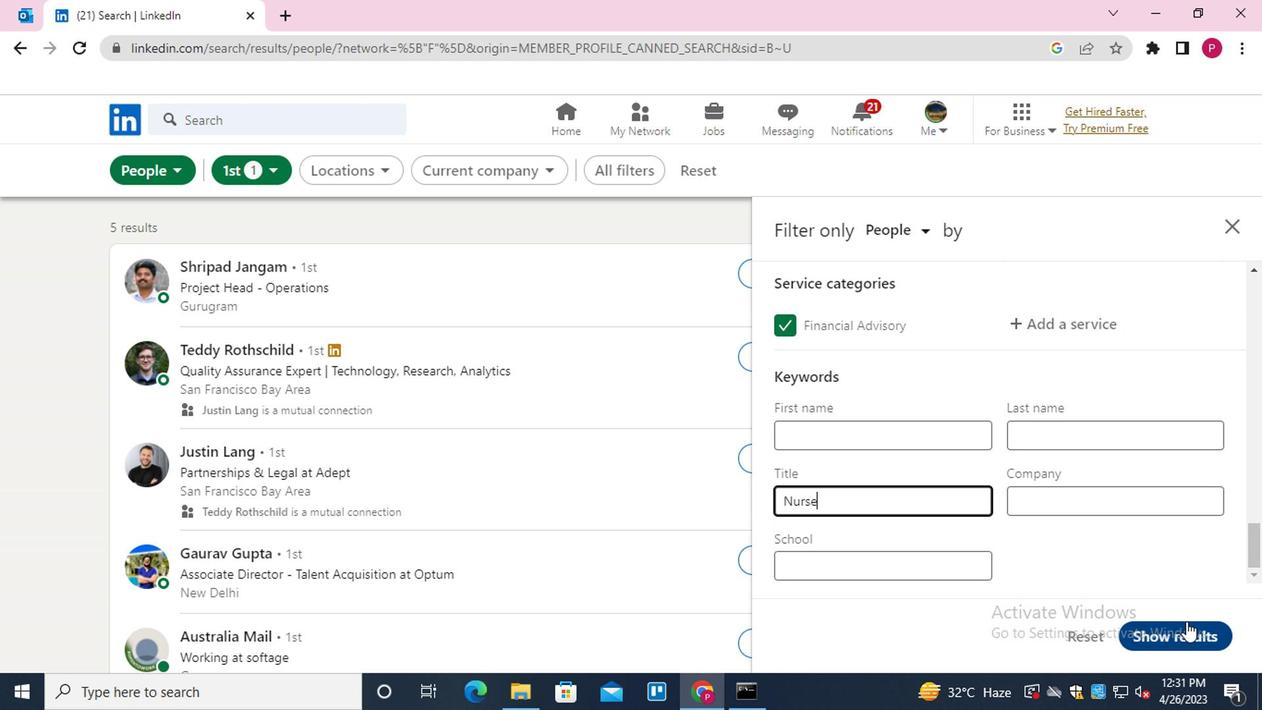
Action: Mouse moved to (528, 326)
Screenshot: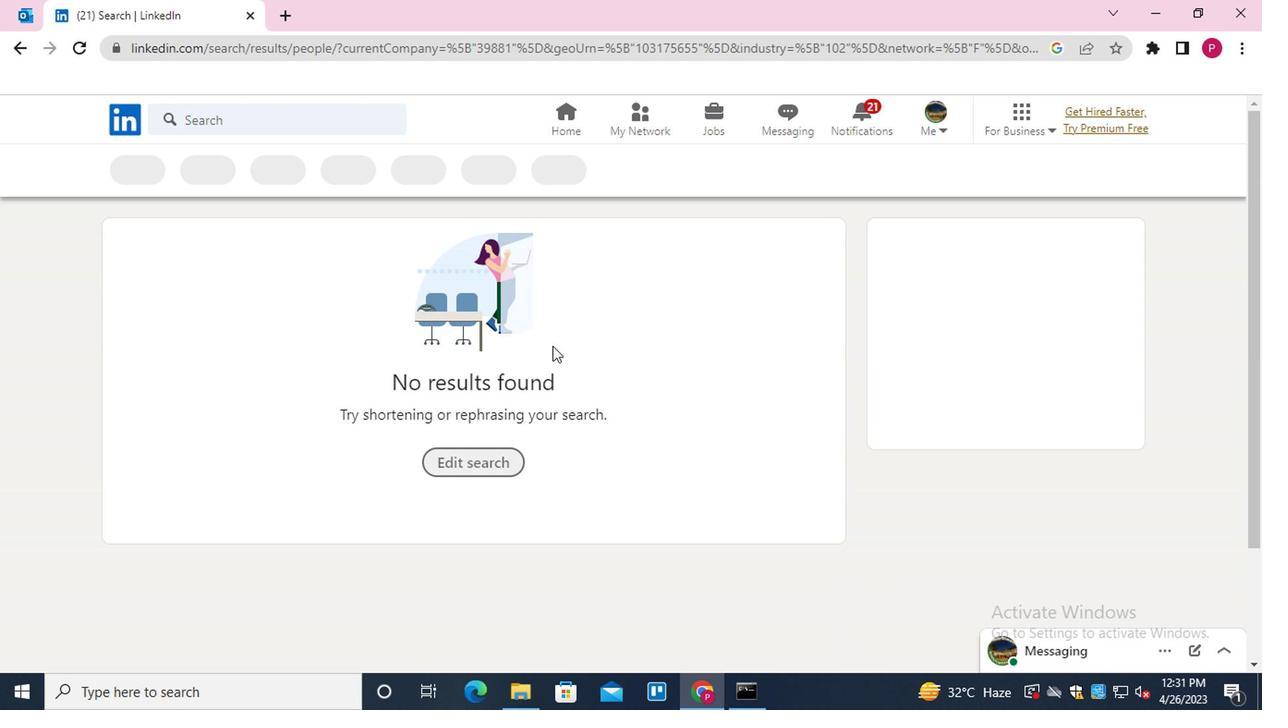 
